 Task: Find connections with filter location Três Pontas with filter topic #Tipswith filter profile language German with filter current company KNR Management Consultants  with filter school Dayananda Sagar Institutions with filter industry Hospitals with filter service category Team Building with filter keywords title Sales Representative
Action: Mouse moved to (564, 96)
Screenshot: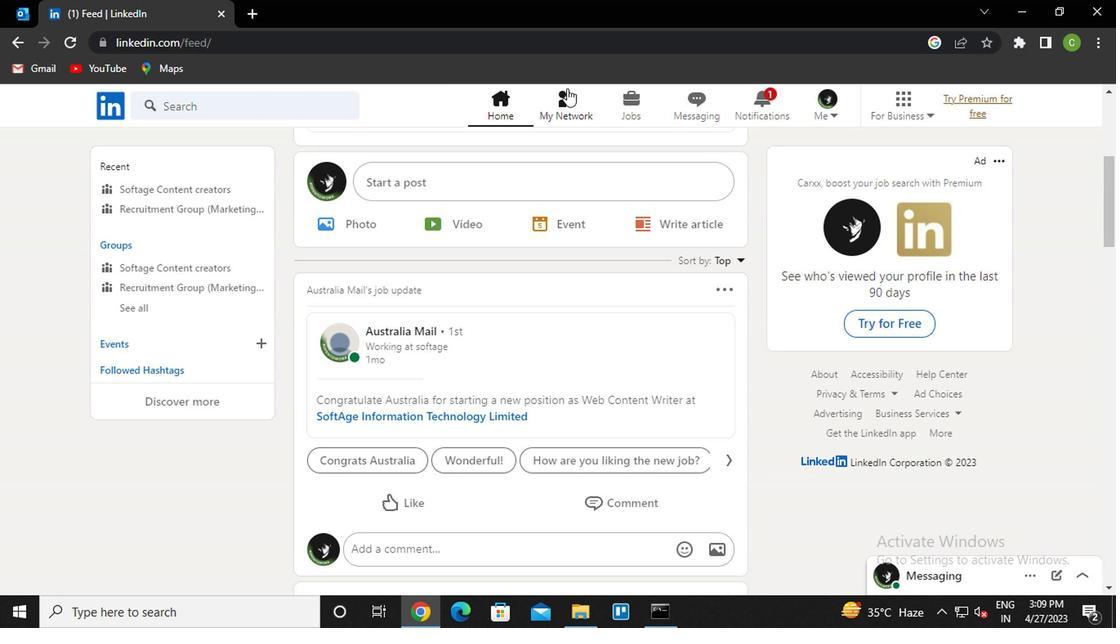 
Action: Mouse pressed left at (564, 96)
Screenshot: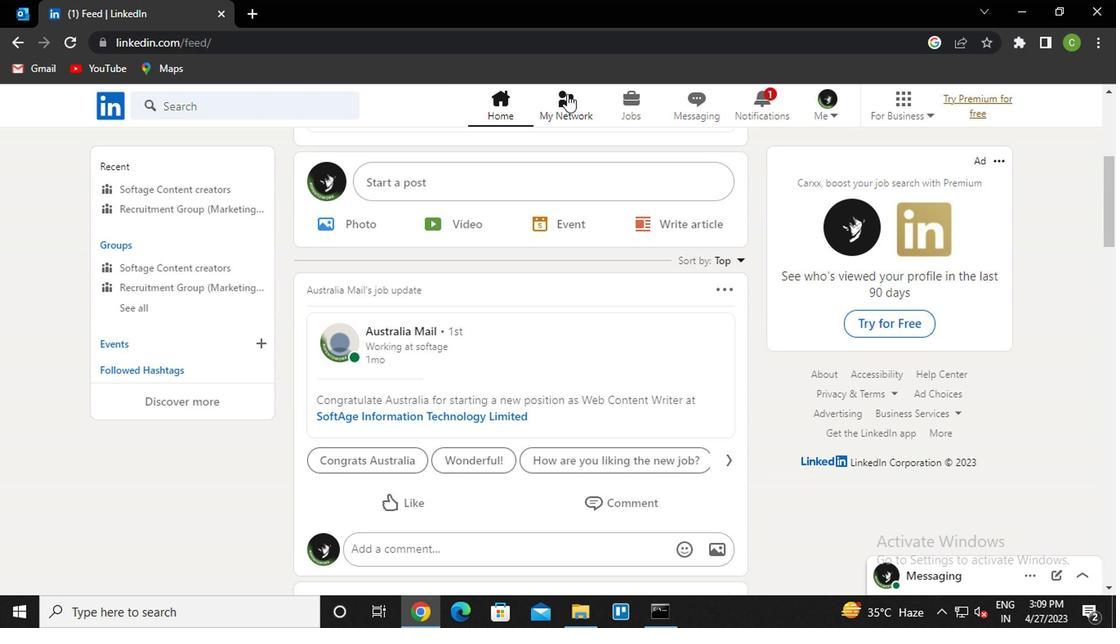 
Action: Mouse moved to (186, 201)
Screenshot: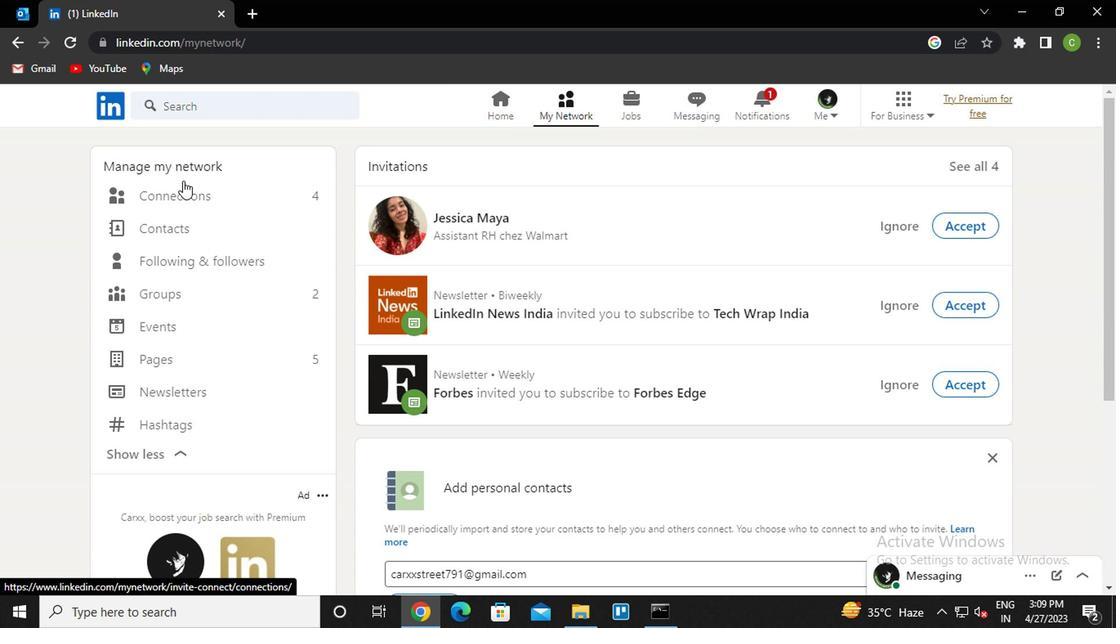 
Action: Mouse pressed left at (186, 201)
Screenshot: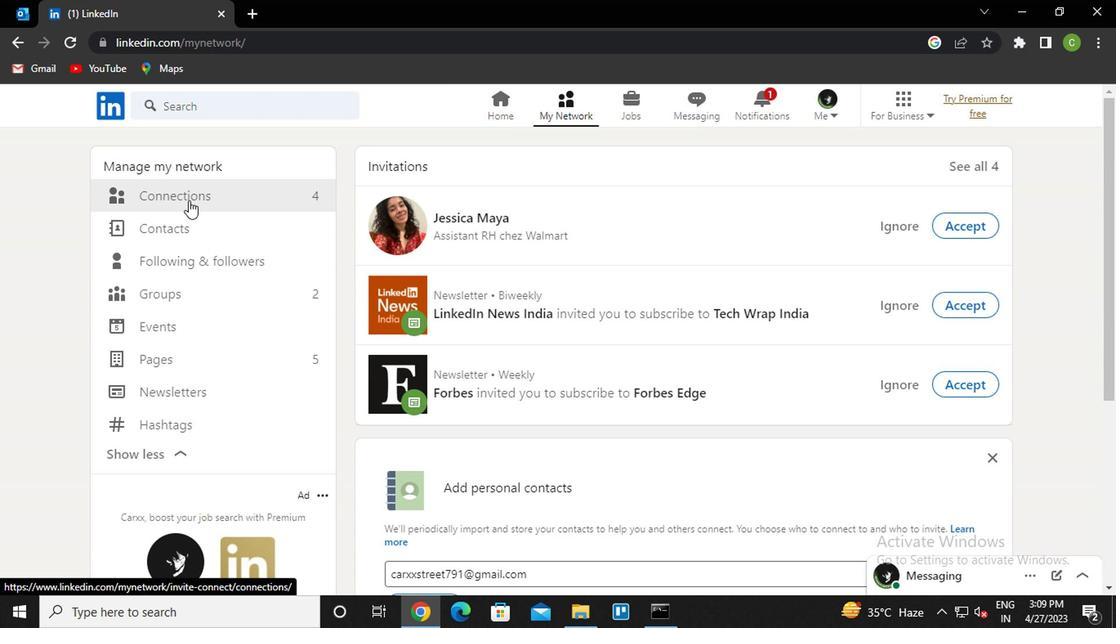 
Action: Mouse moved to (670, 197)
Screenshot: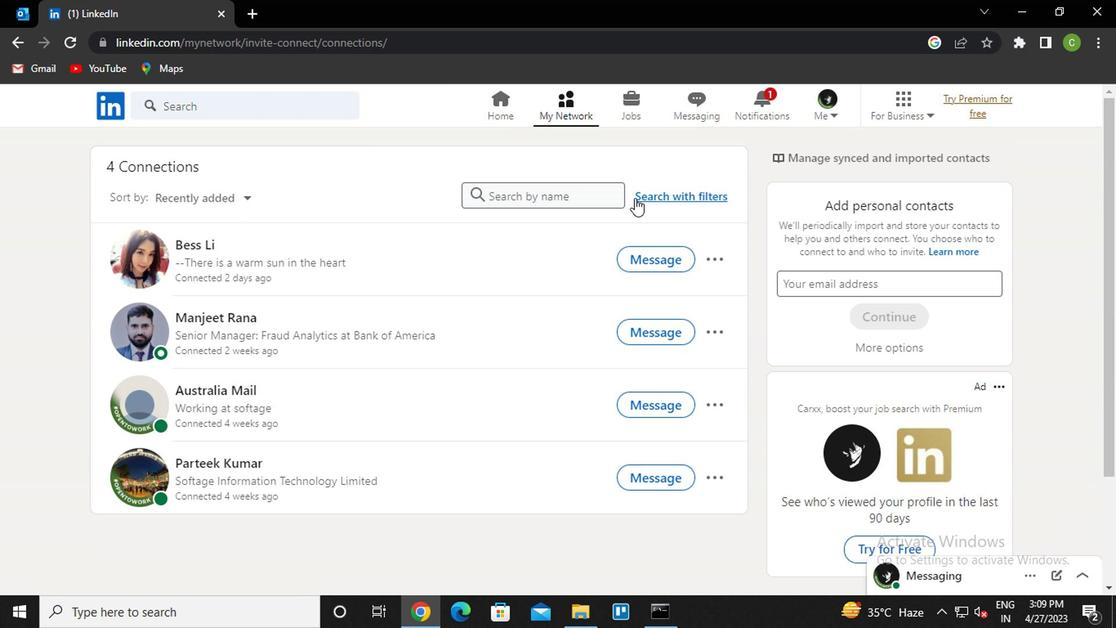 
Action: Mouse pressed left at (670, 197)
Screenshot: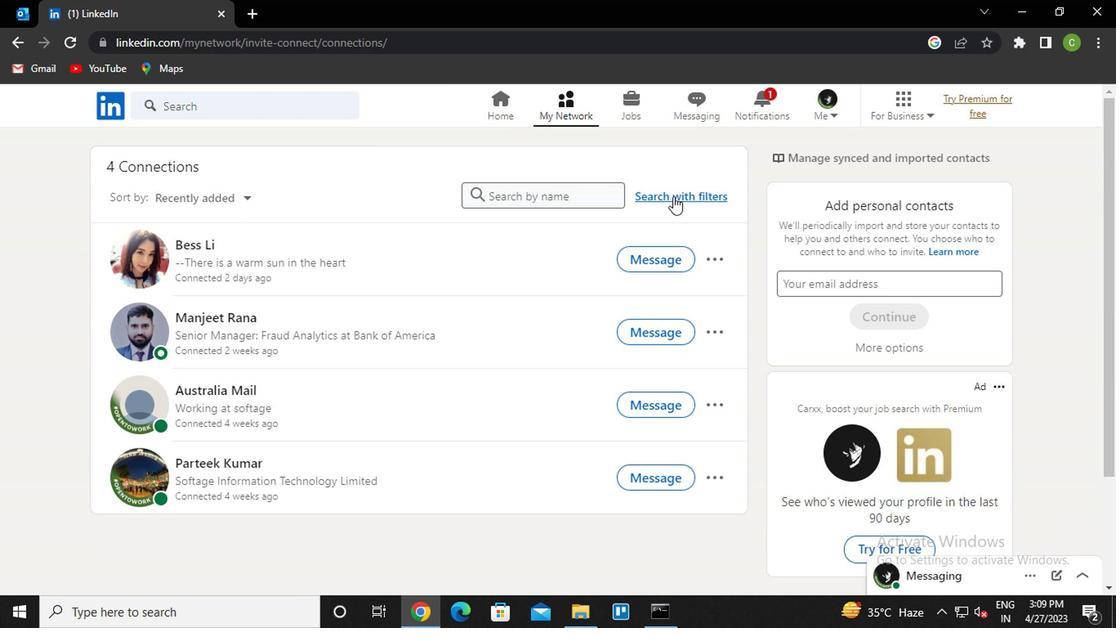 
Action: Mouse moved to (620, 147)
Screenshot: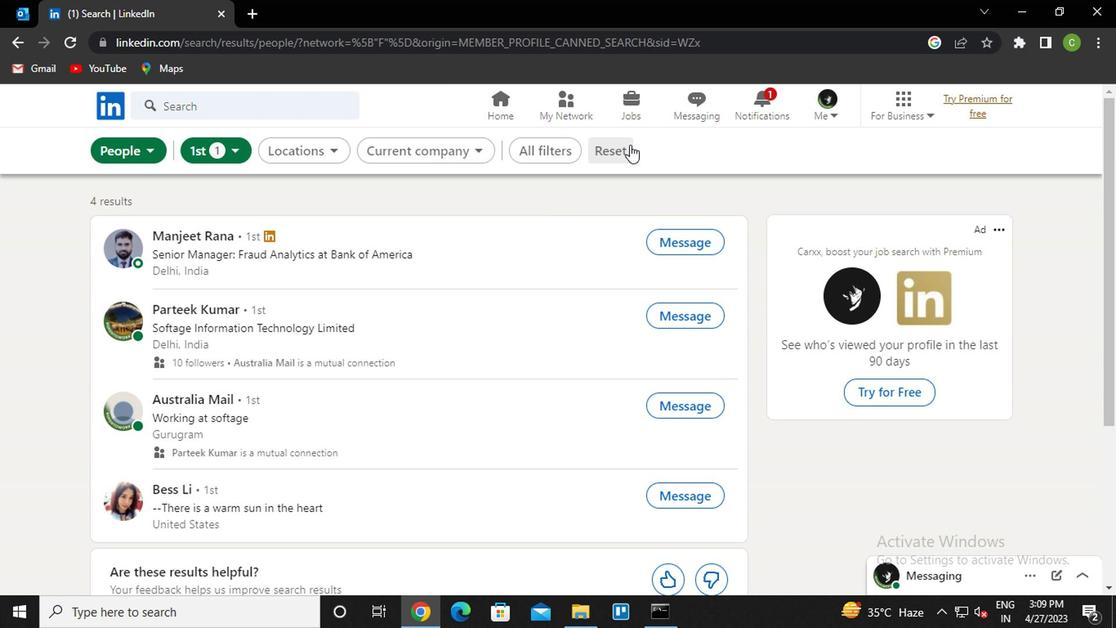 
Action: Mouse pressed left at (620, 147)
Screenshot: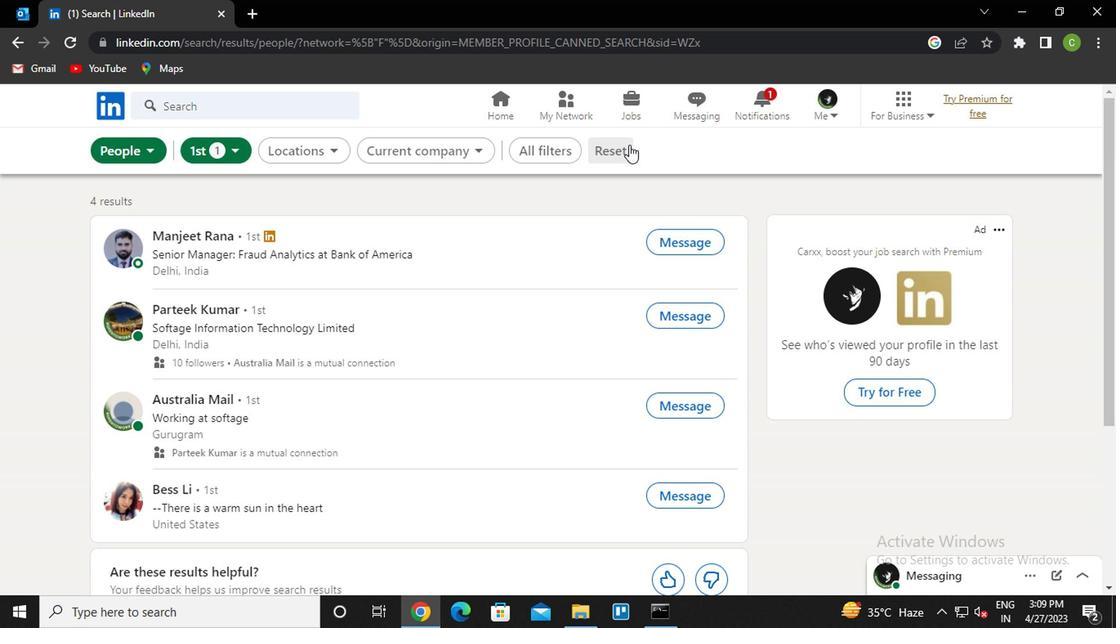 
Action: Mouse moved to (592, 158)
Screenshot: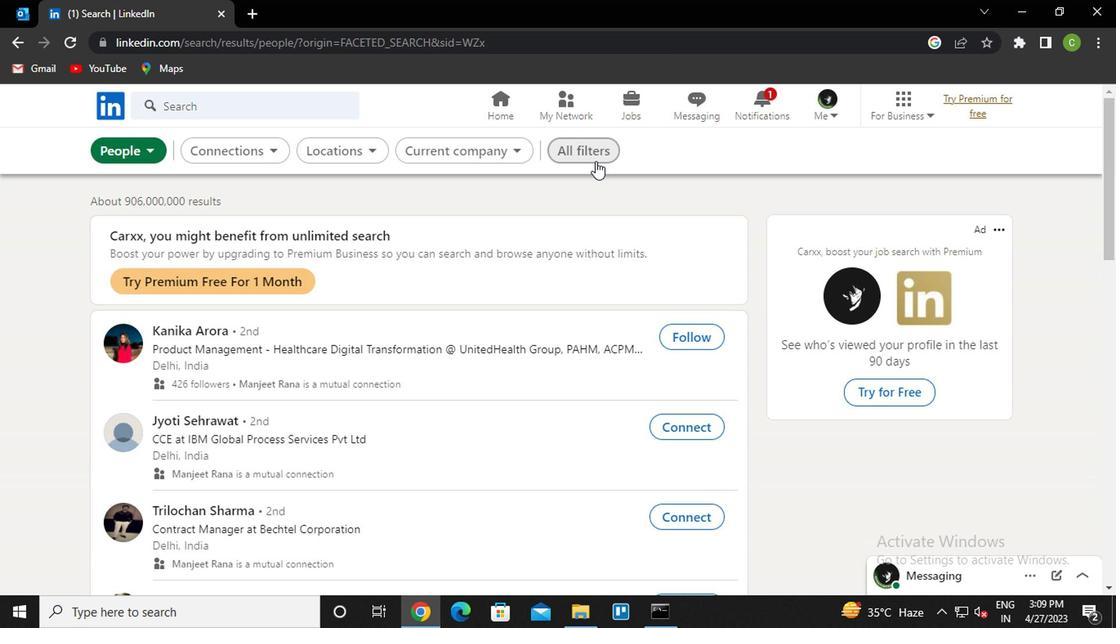 
Action: Mouse pressed left at (592, 158)
Screenshot: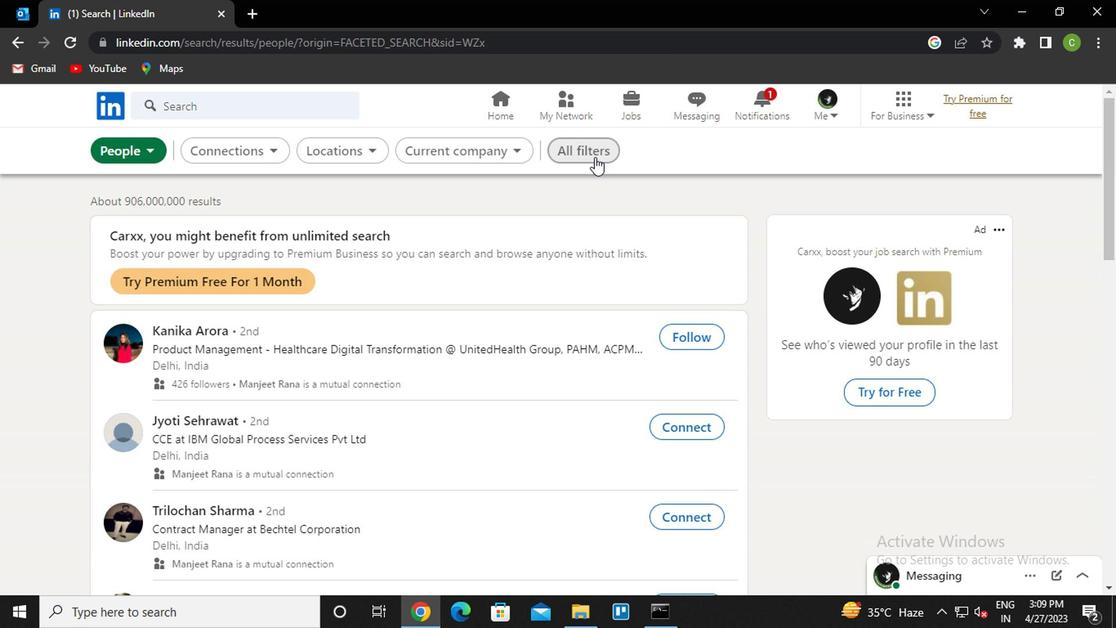 
Action: Mouse moved to (827, 320)
Screenshot: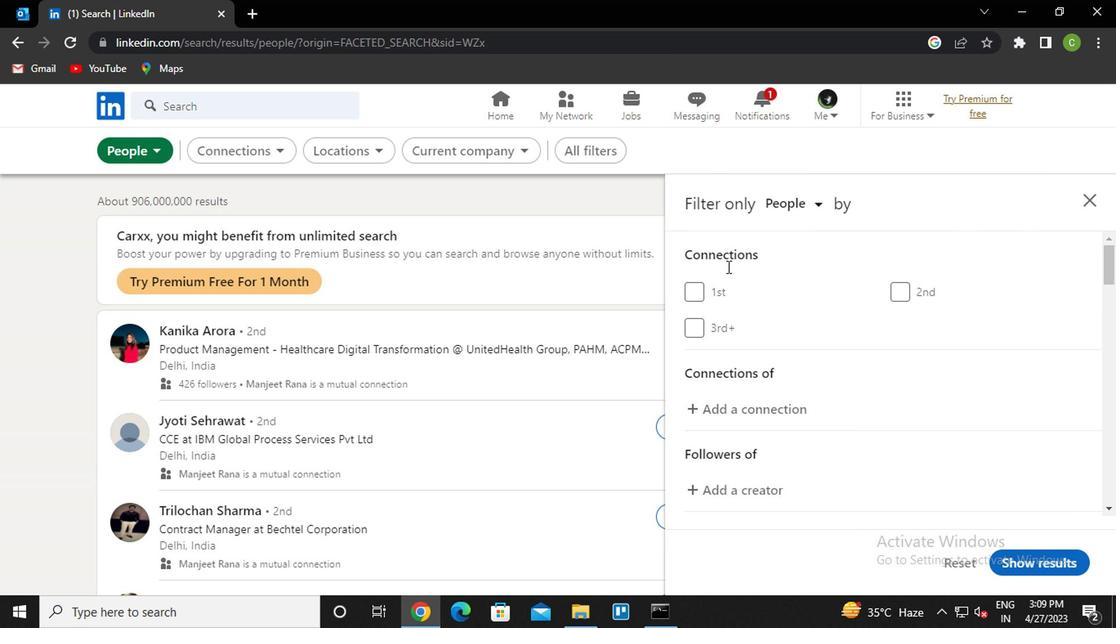 
Action: Mouse scrolled (827, 319) with delta (0, -1)
Screenshot: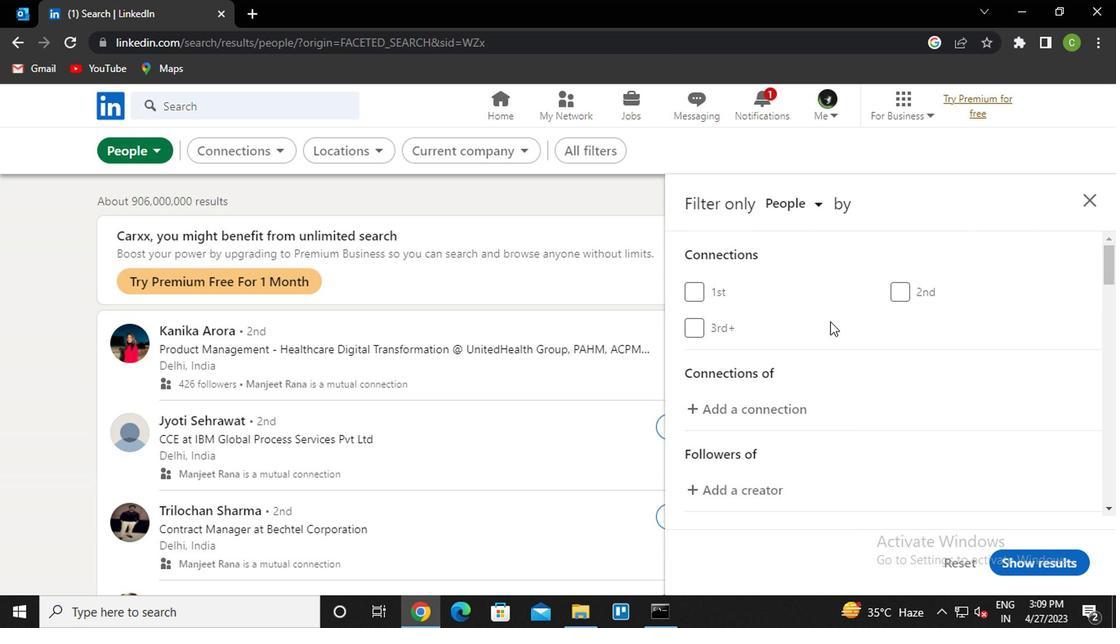 
Action: Mouse scrolled (827, 319) with delta (0, -1)
Screenshot: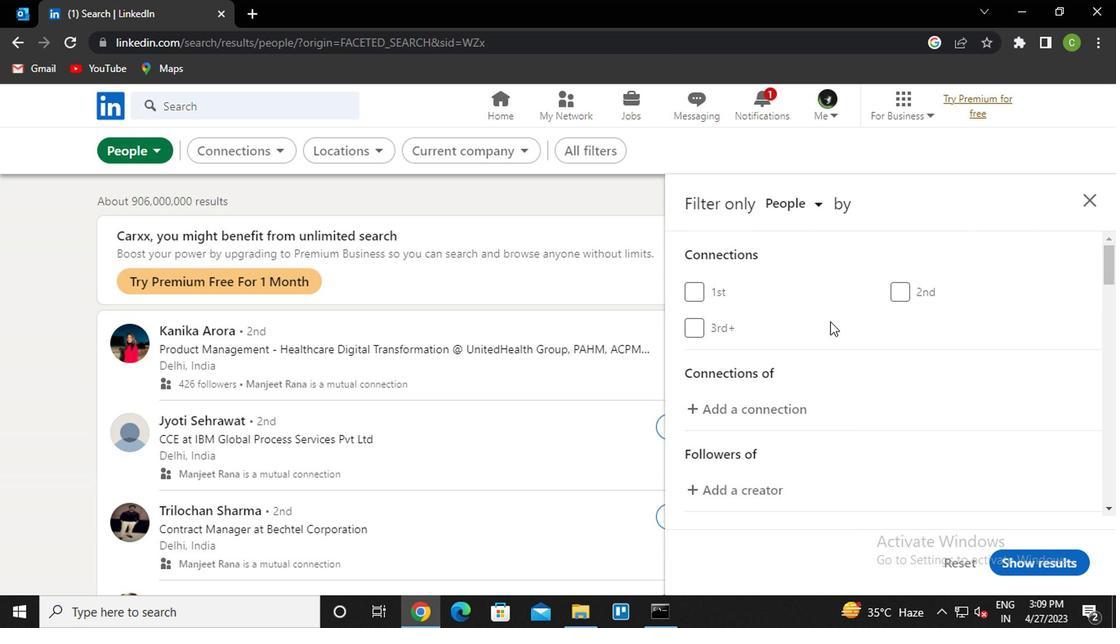 
Action: Mouse scrolled (827, 319) with delta (0, -1)
Screenshot: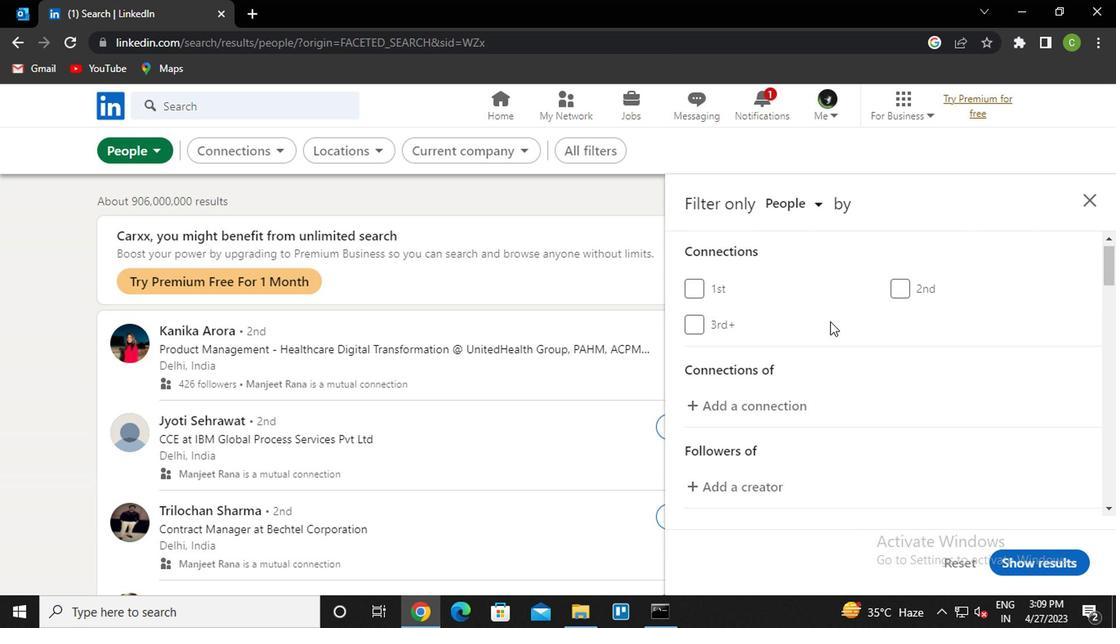 
Action: Mouse moved to (952, 402)
Screenshot: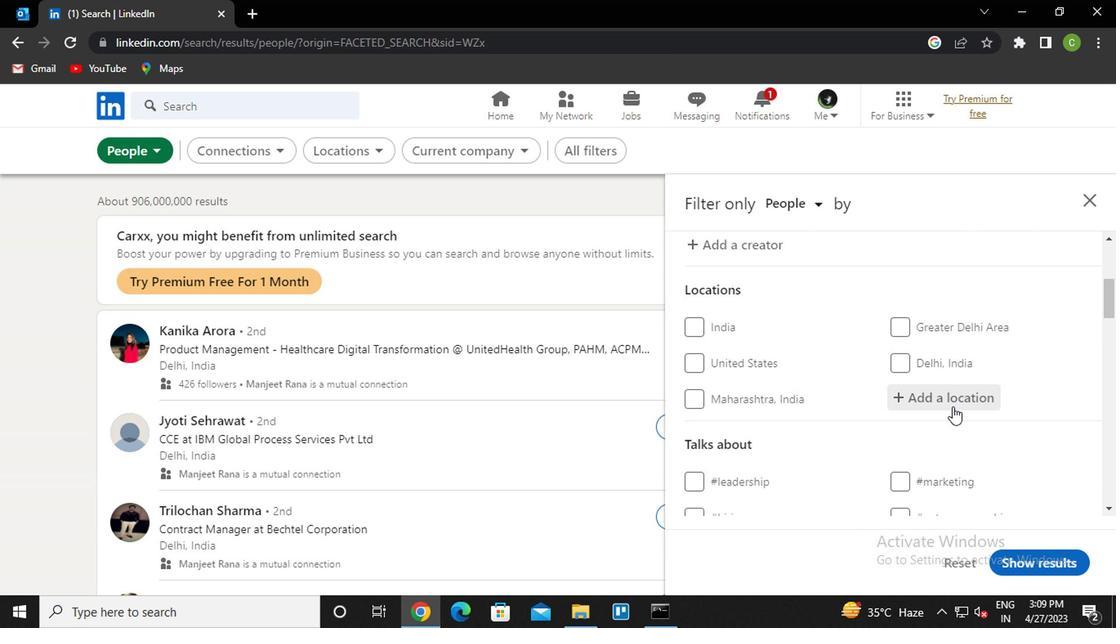 
Action: Mouse pressed left at (952, 402)
Screenshot: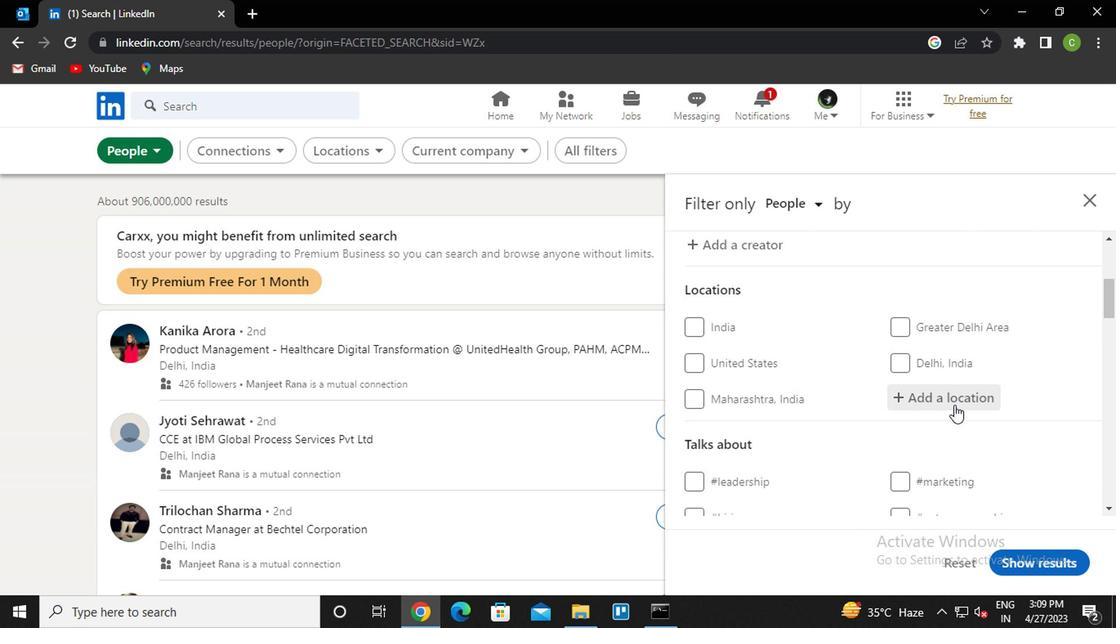
Action: Key pressed <Key.caps_lock>t<Key.caps_lock>res<Key.space><Key.caps_lock>p<Key.caps_lock>on<Key.down><Key.enter>
Screenshot: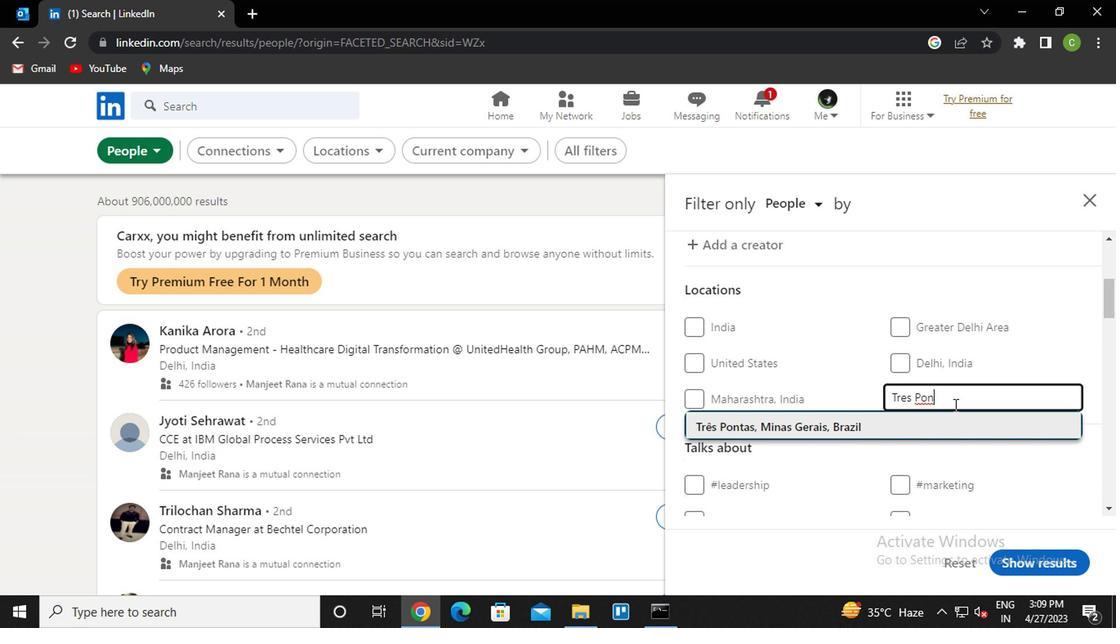 
Action: Mouse moved to (981, 383)
Screenshot: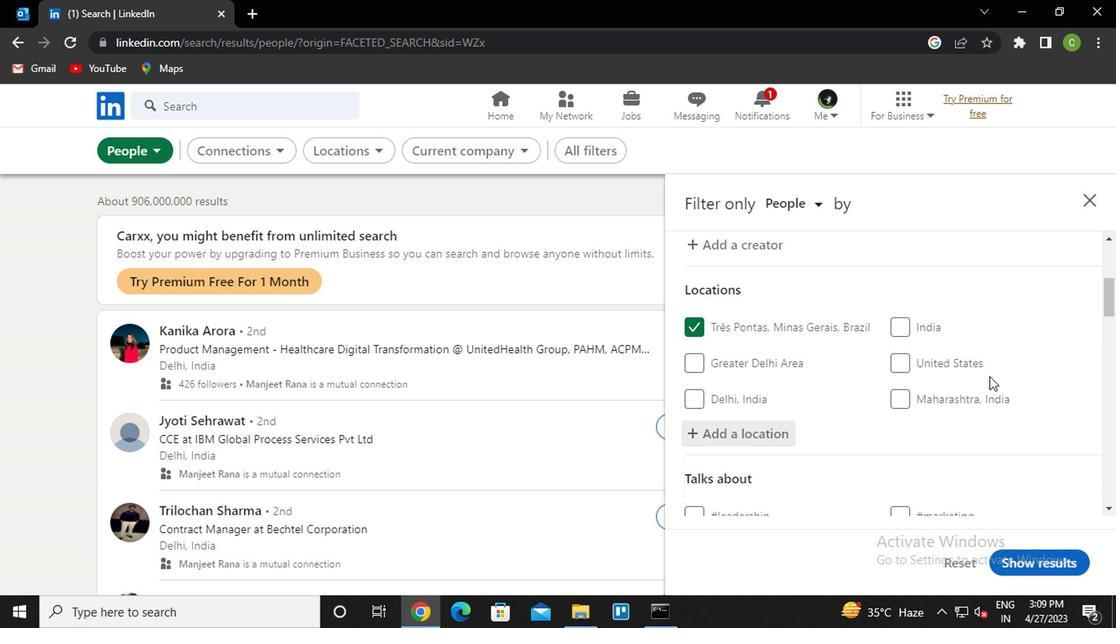 
Action: Mouse scrolled (981, 383) with delta (0, 0)
Screenshot: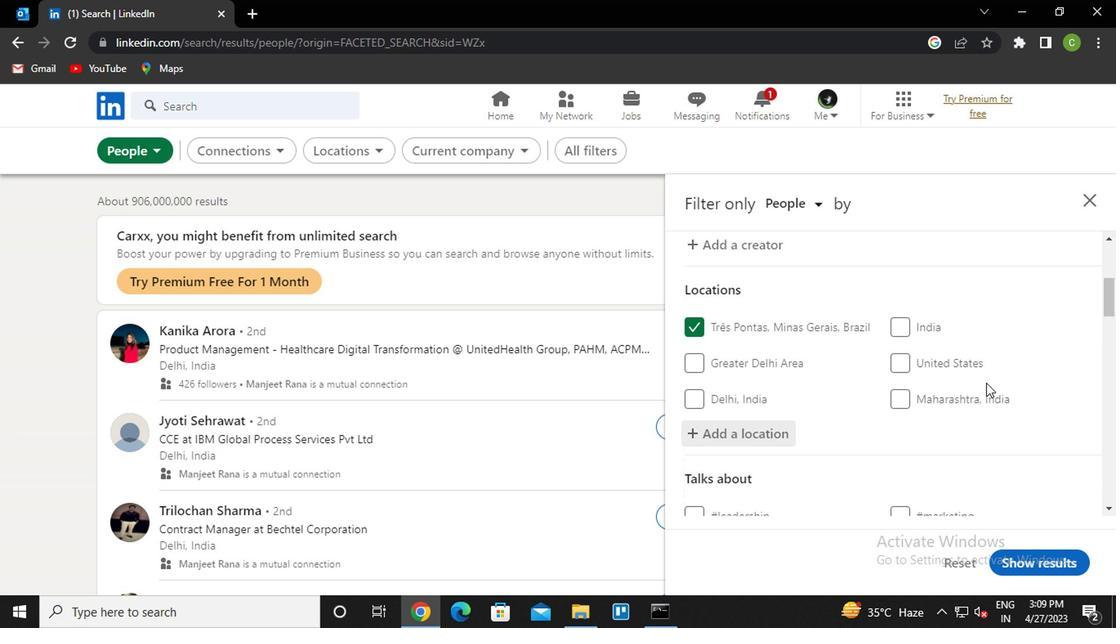 
Action: Mouse moved to (975, 389)
Screenshot: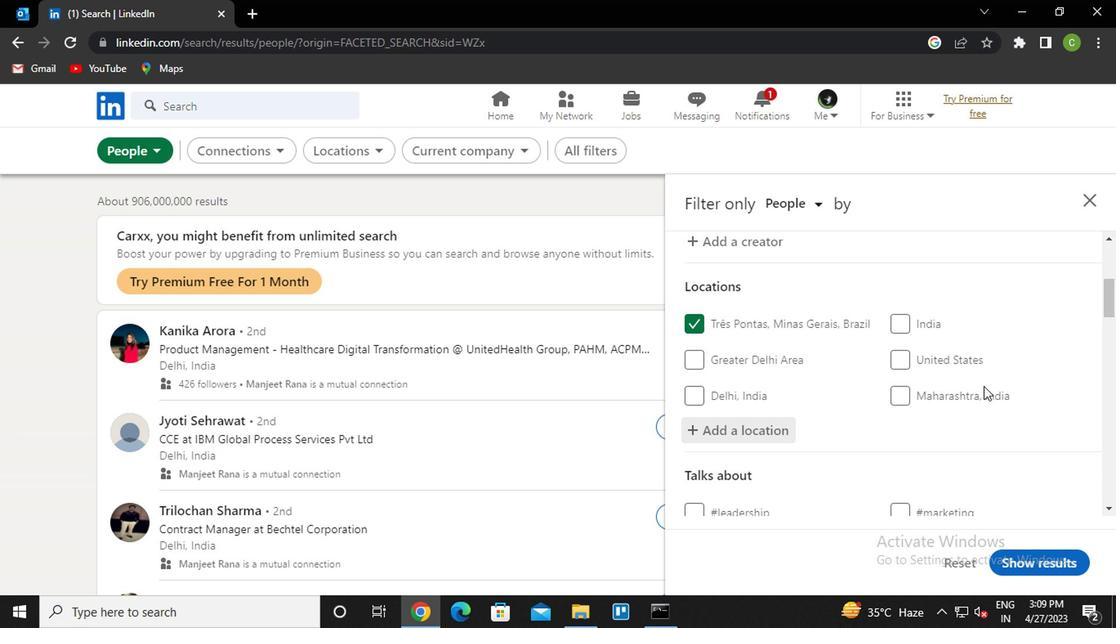 
Action: Mouse scrolled (975, 388) with delta (0, -1)
Screenshot: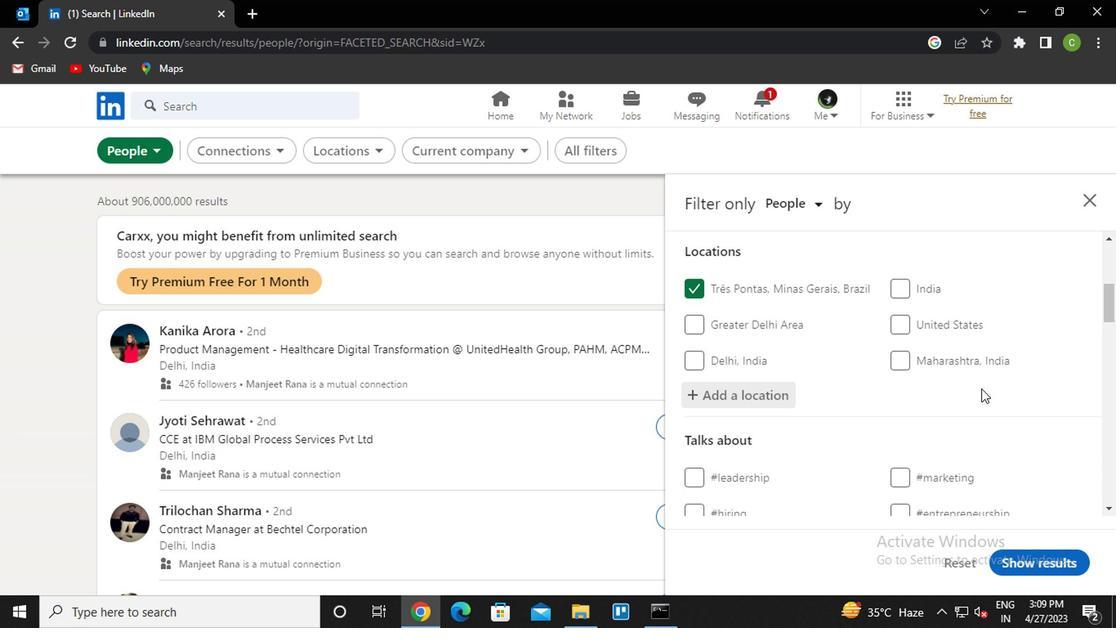 
Action: Mouse scrolled (975, 388) with delta (0, -1)
Screenshot: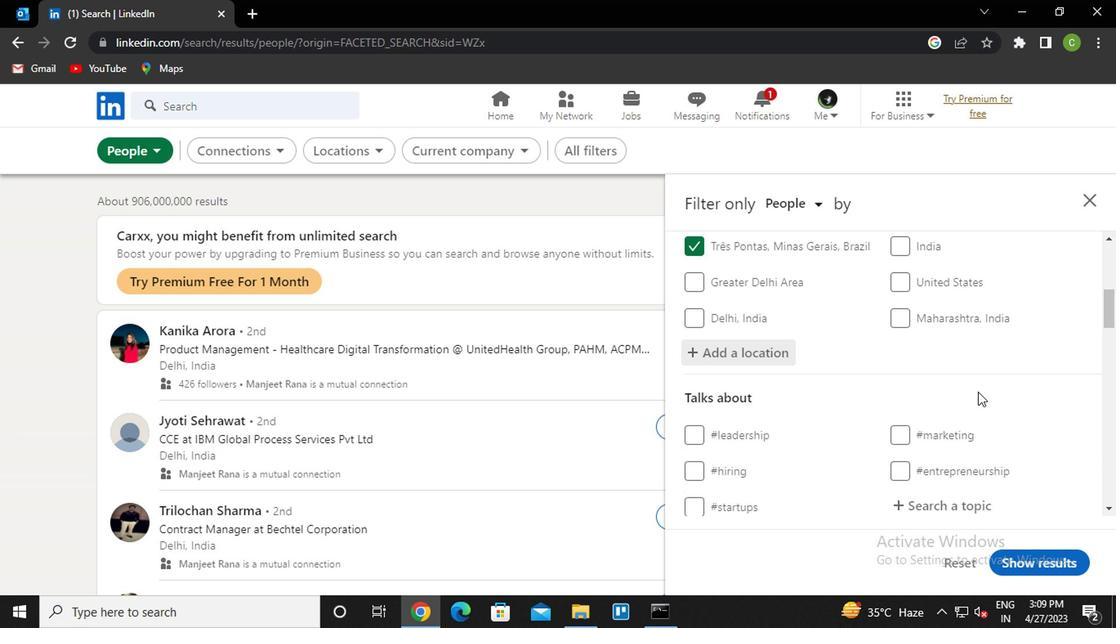 
Action: Mouse moved to (966, 343)
Screenshot: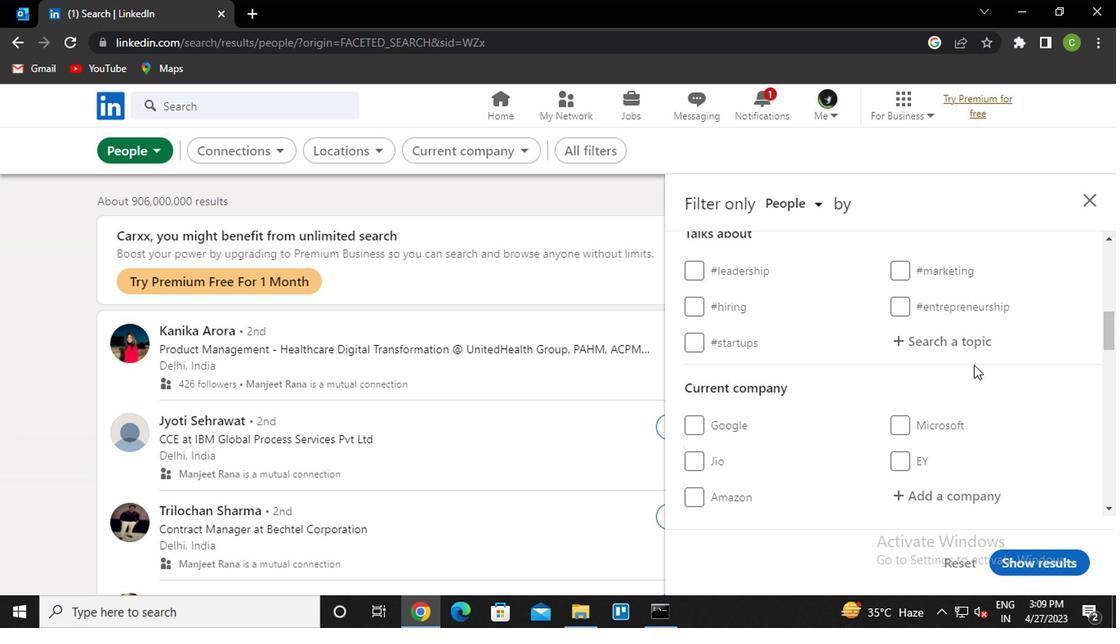 
Action: Mouse pressed left at (966, 343)
Screenshot: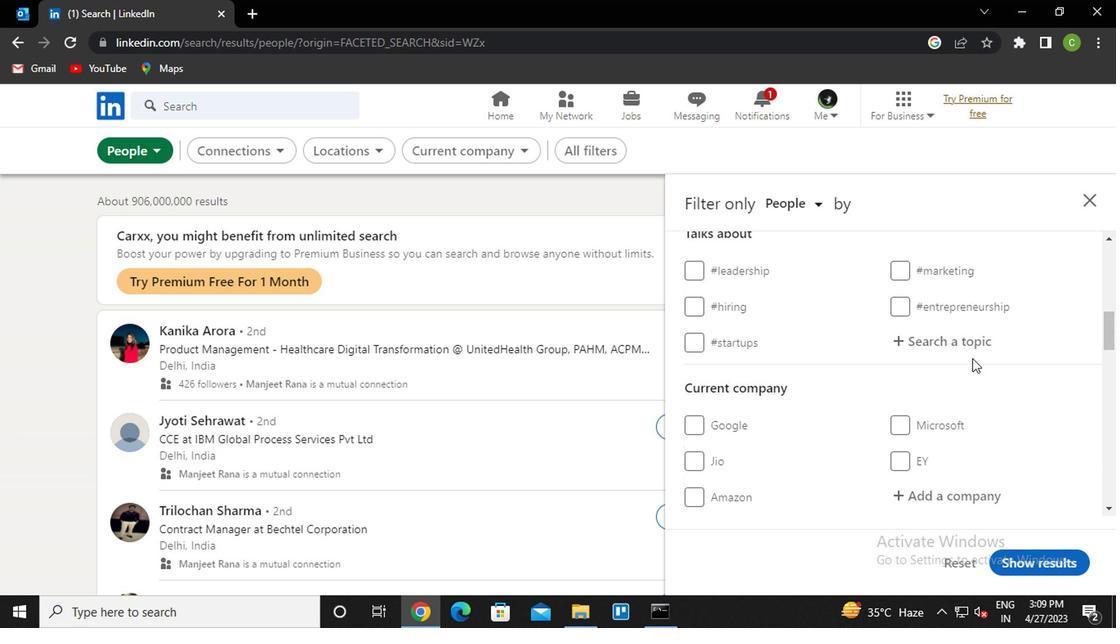 
Action: Key pressed <Key.caps_lock>t<Key.caps_lock>ips<Key.down><Key.enter>
Screenshot: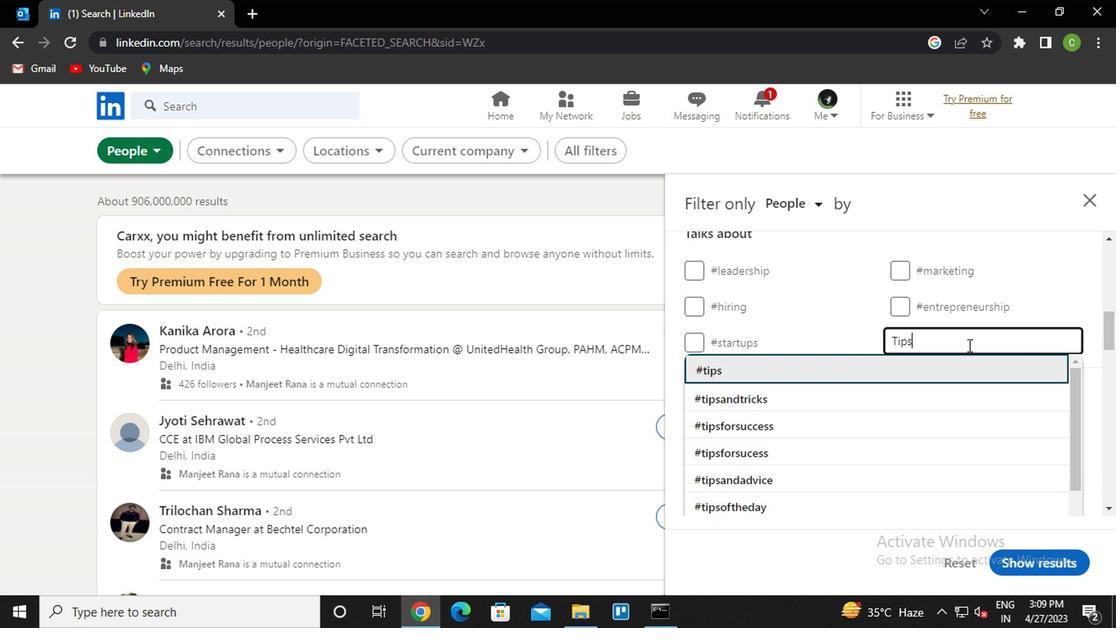 
Action: Mouse scrolled (966, 342) with delta (0, -1)
Screenshot: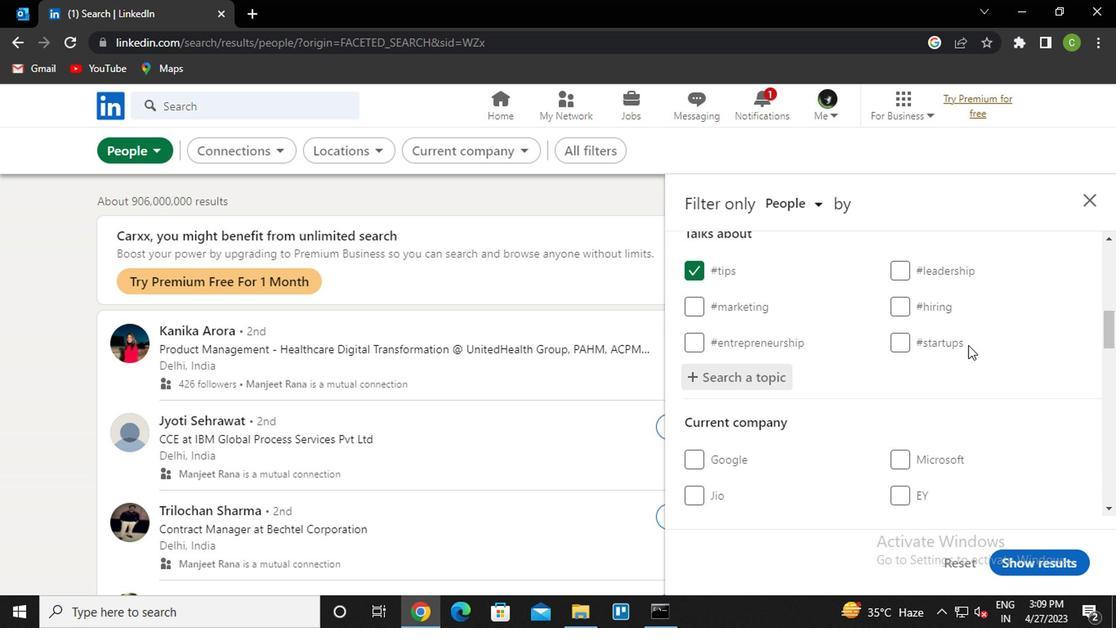 
Action: Mouse scrolled (966, 342) with delta (0, -1)
Screenshot: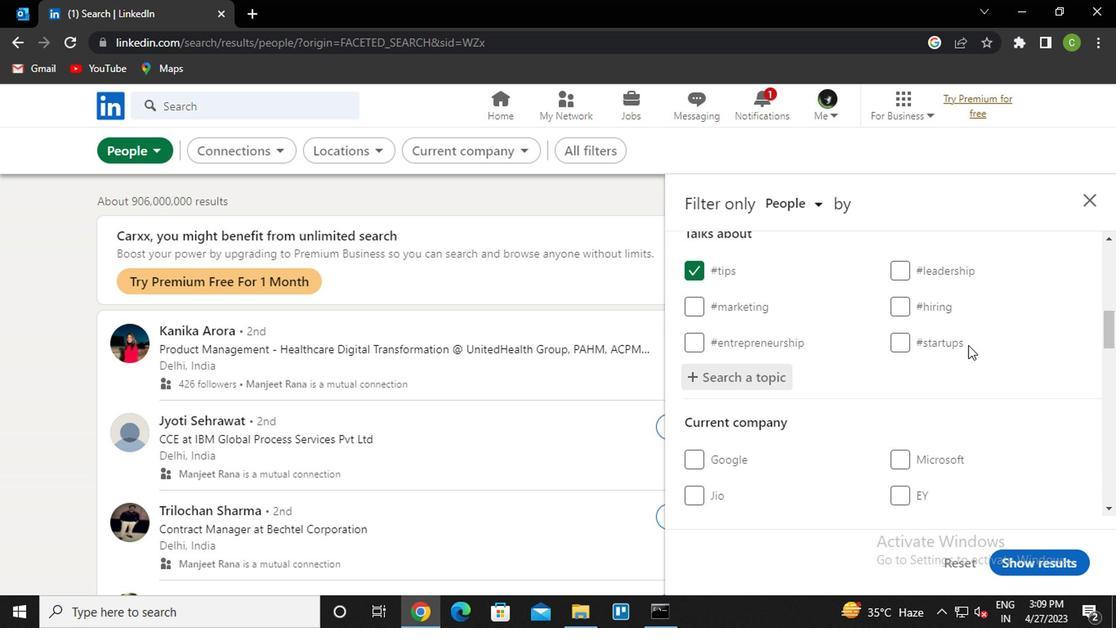 
Action: Mouse moved to (960, 345)
Screenshot: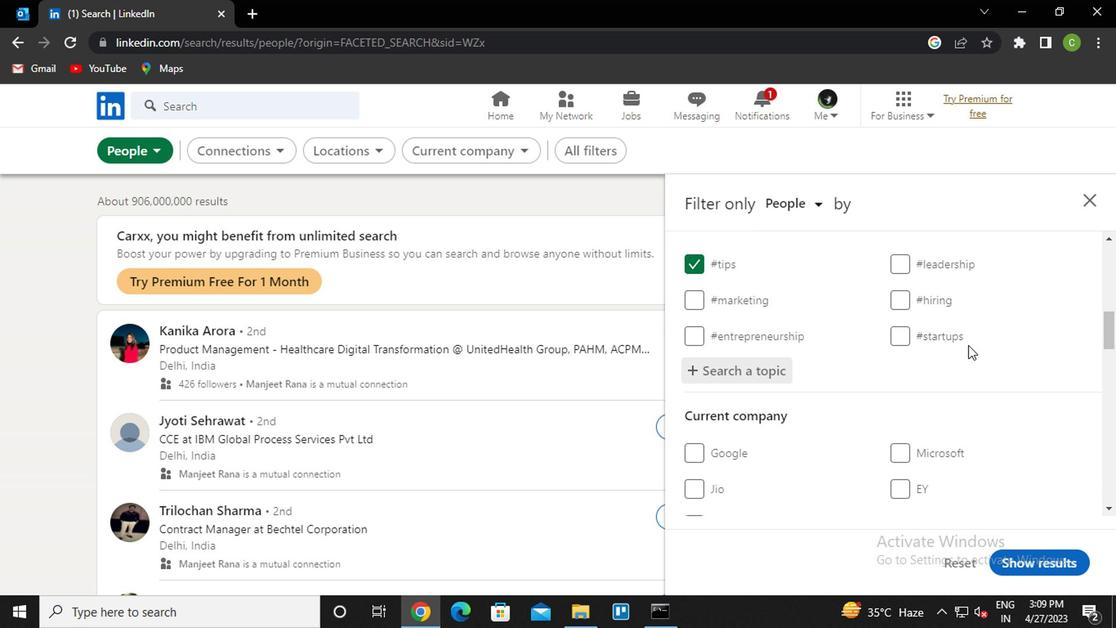 
Action: Mouse scrolled (960, 344) with delta (0, -1)
Screenshot: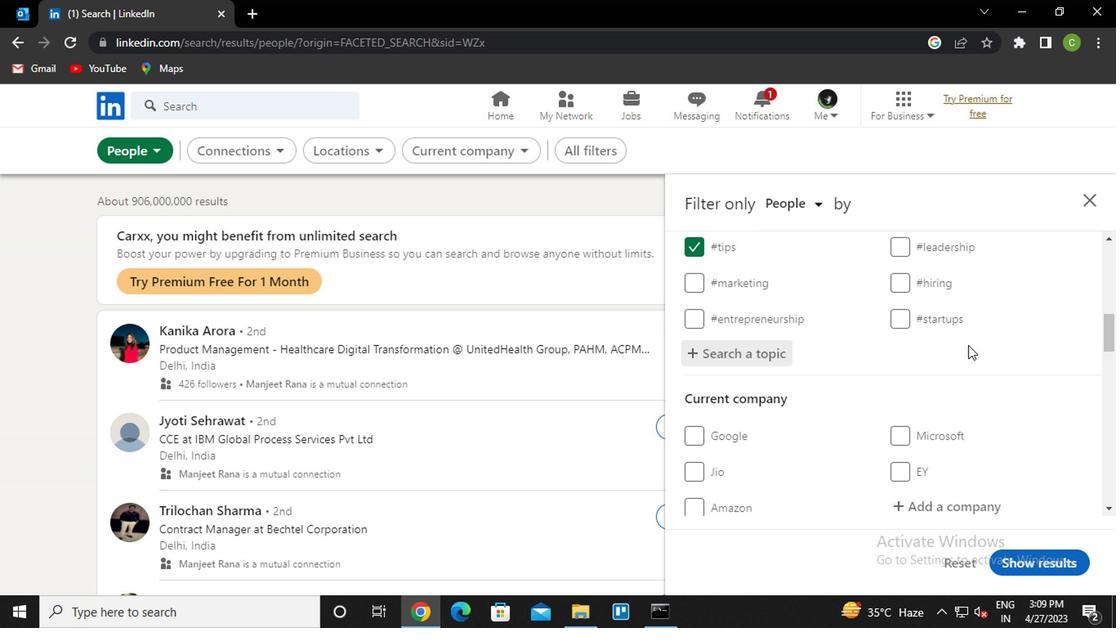 
Action: Mouse scrolled (960, 344) with delta (0, -1)
Screenshot: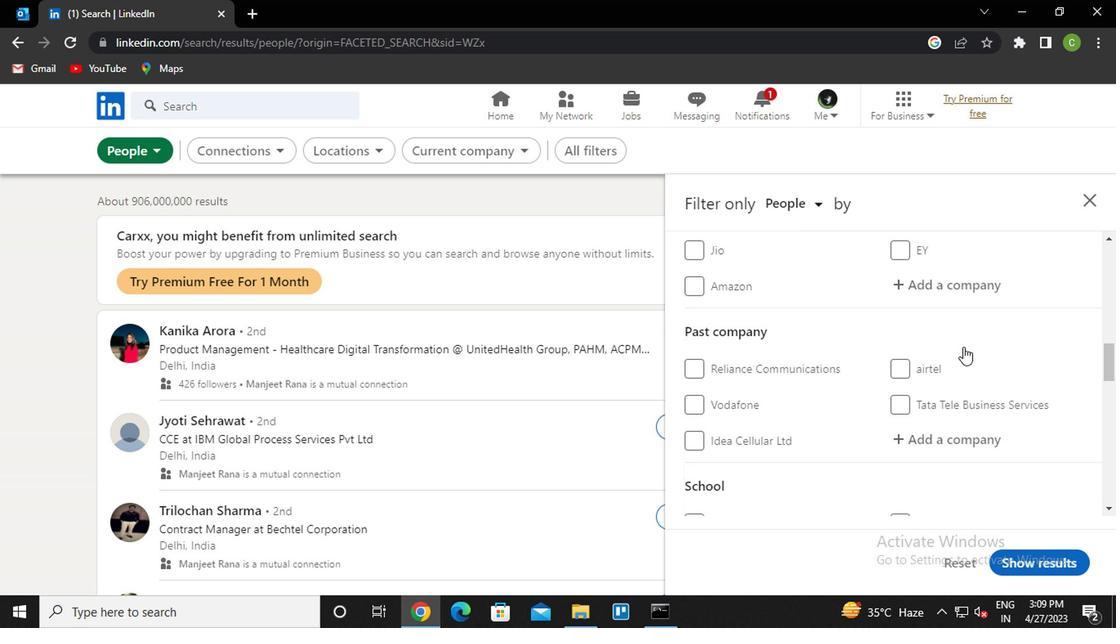 
Action: Mouse scrolled (960, 344) with delta (0, -1)
Screenshot: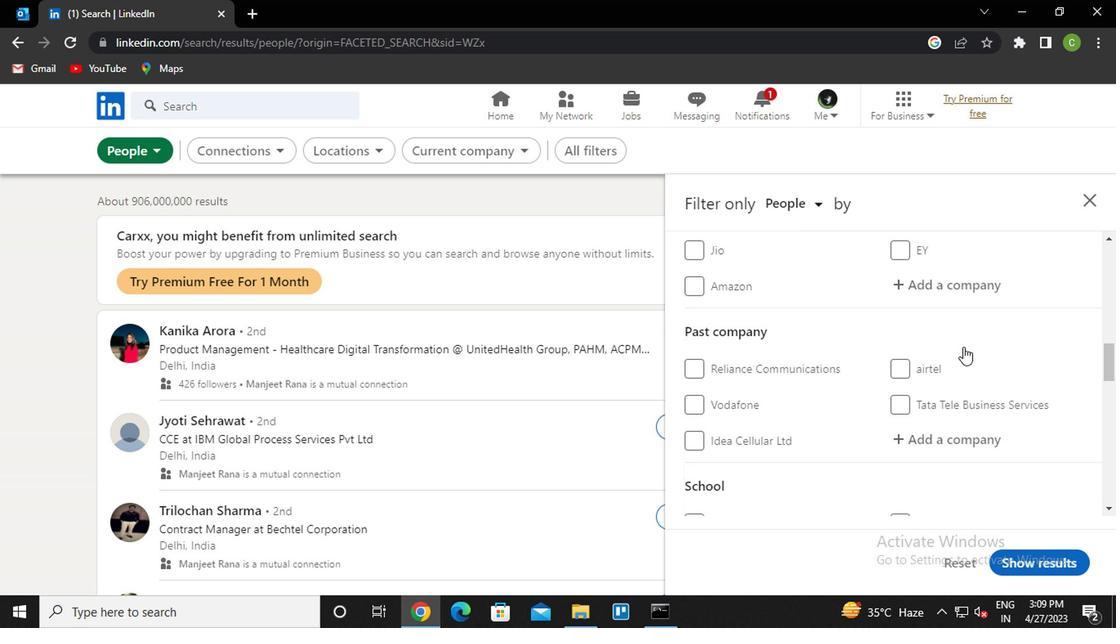 
Action: Mouse scrolled (960, 344) with delta (0, -1)
Screenshot: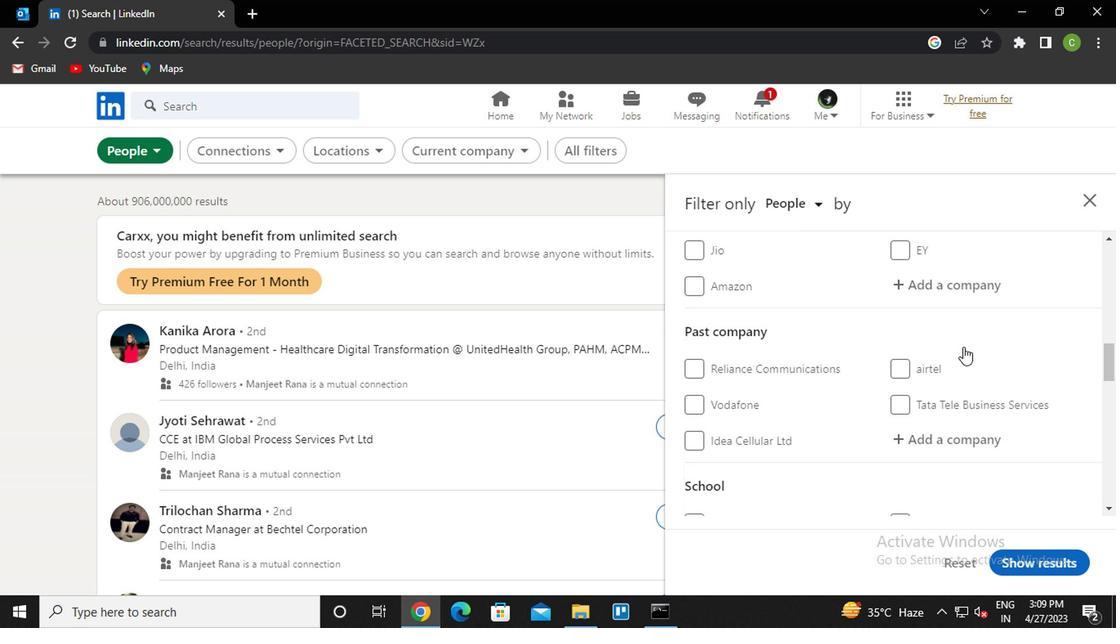 
Action: Mouse scrolled (960, 344) with delta (0, -1)
Screenshot: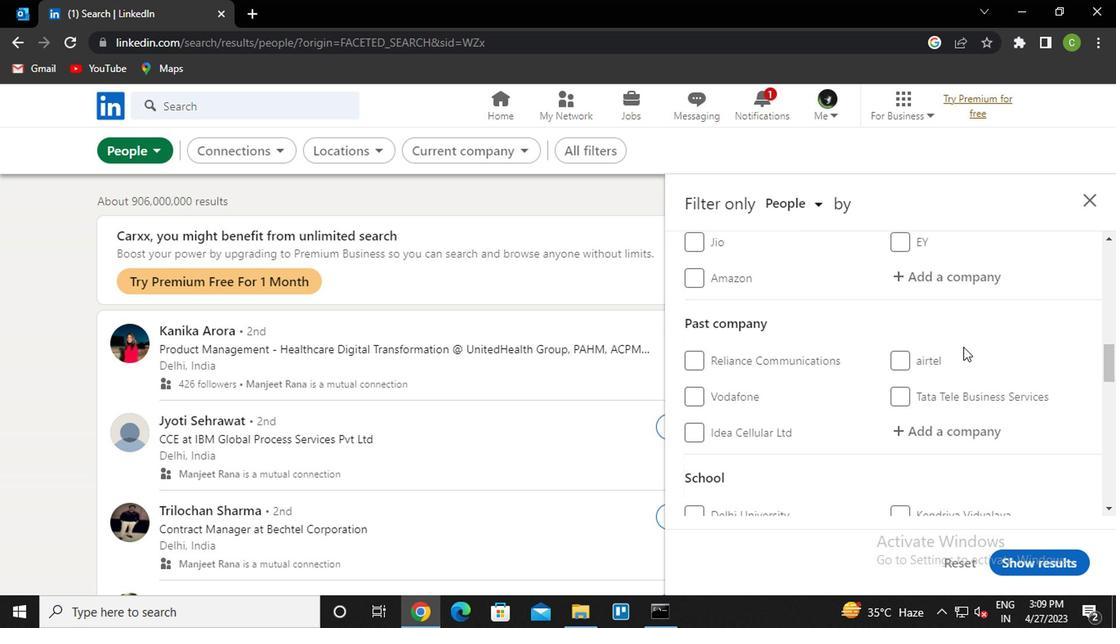 
Action: Mouse scrolled (960, 344) with delta (0, -1)
Screenshot: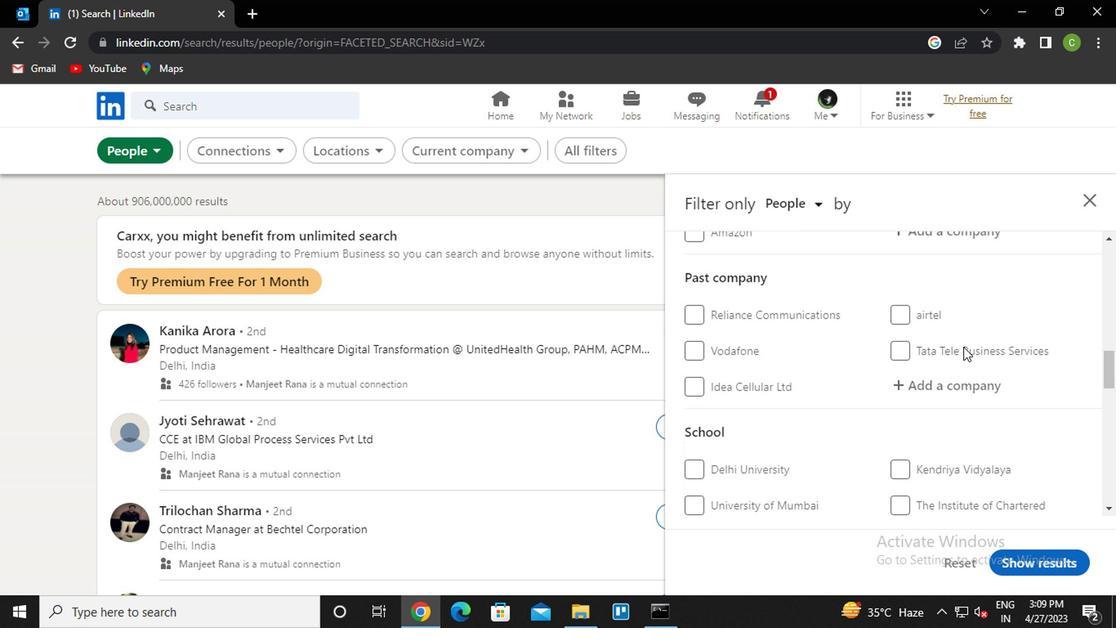 
Action: Mouse moved to (960, 346)
Screenshot: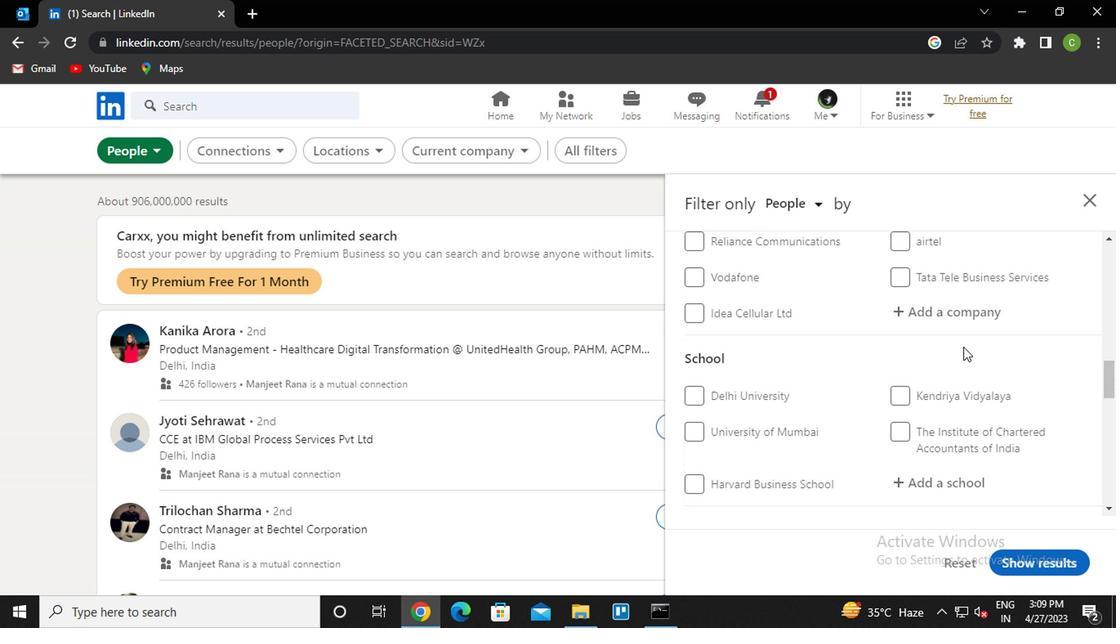 
Action: Mouse scrolled (960, 345) with delta (0, 0)
Screenshot: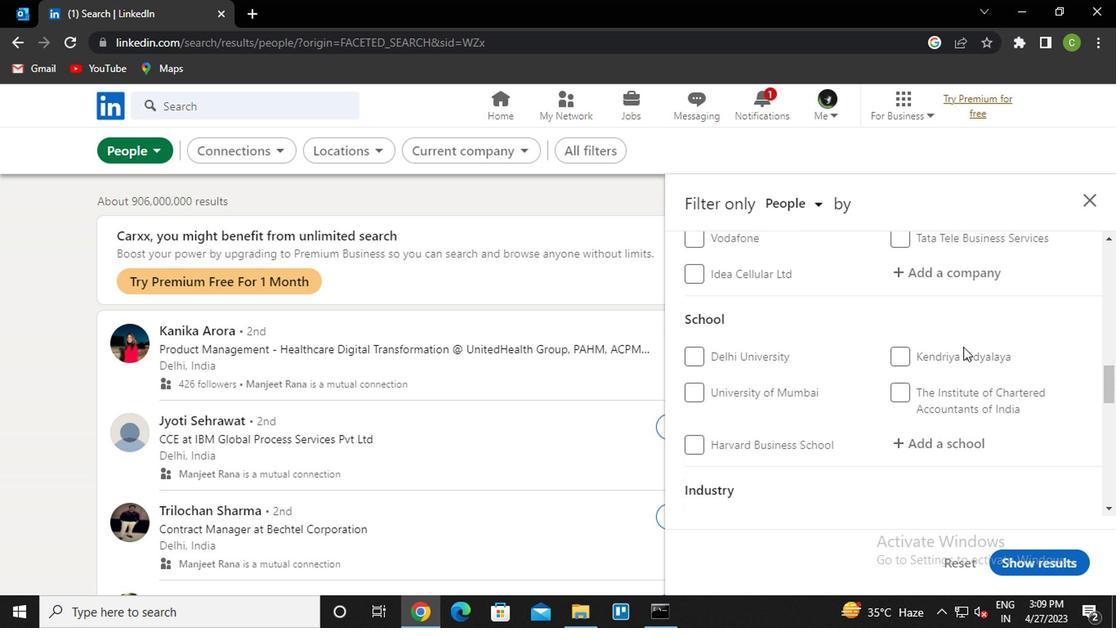 
Action: Mouse moved to (702, 442)
Screenshot: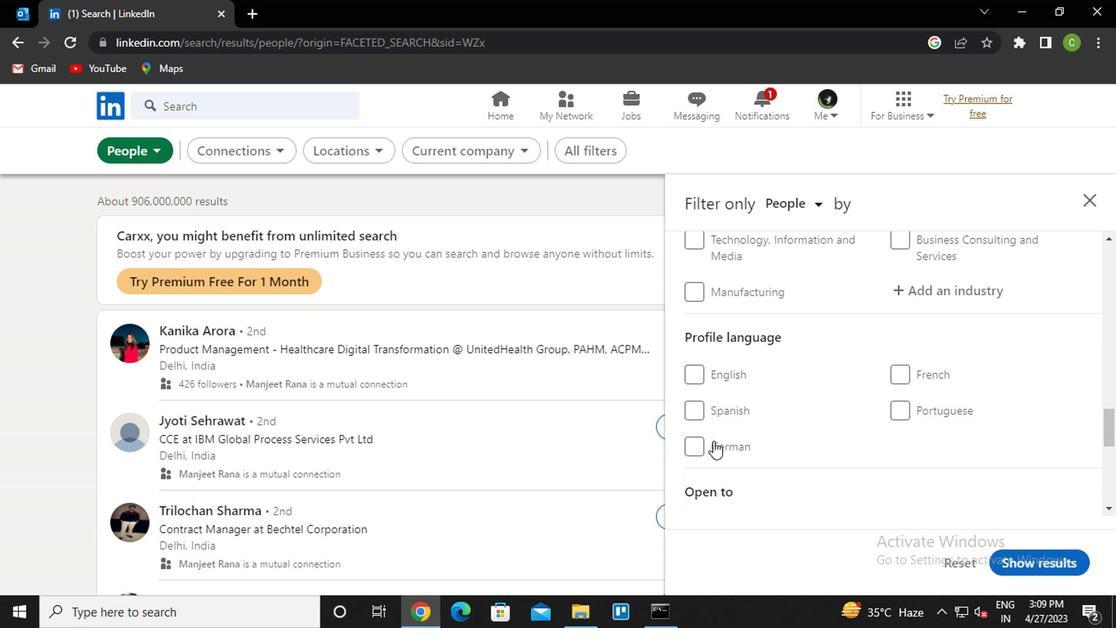 
Action: Mouse pressed left at (702, 442)
Screenshot: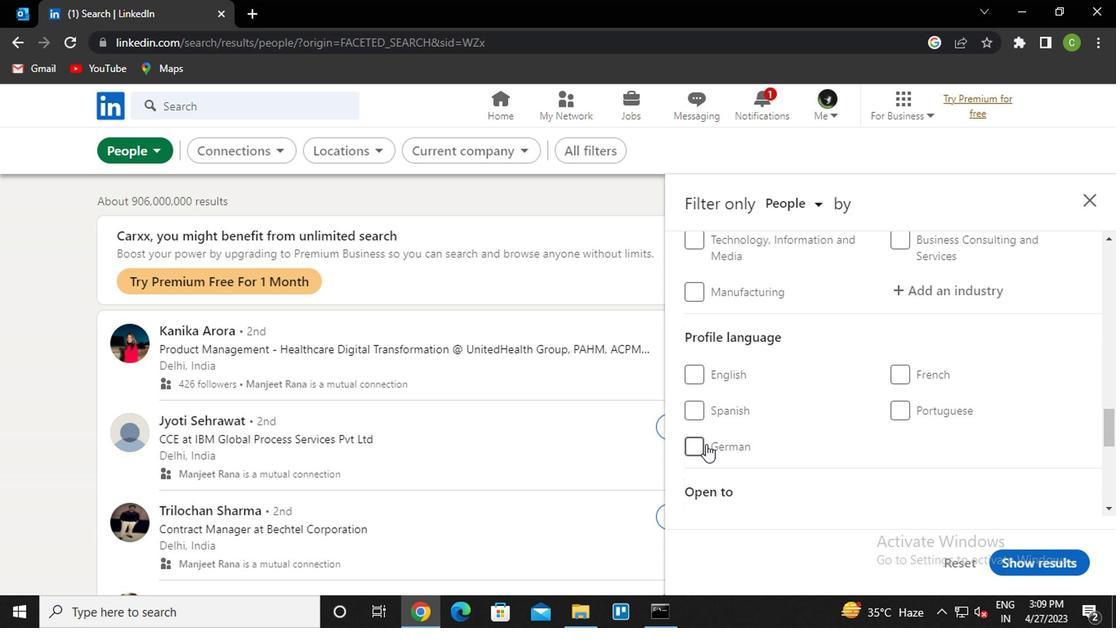 
Action: Mouse moved to (788, 411)
Screenshot: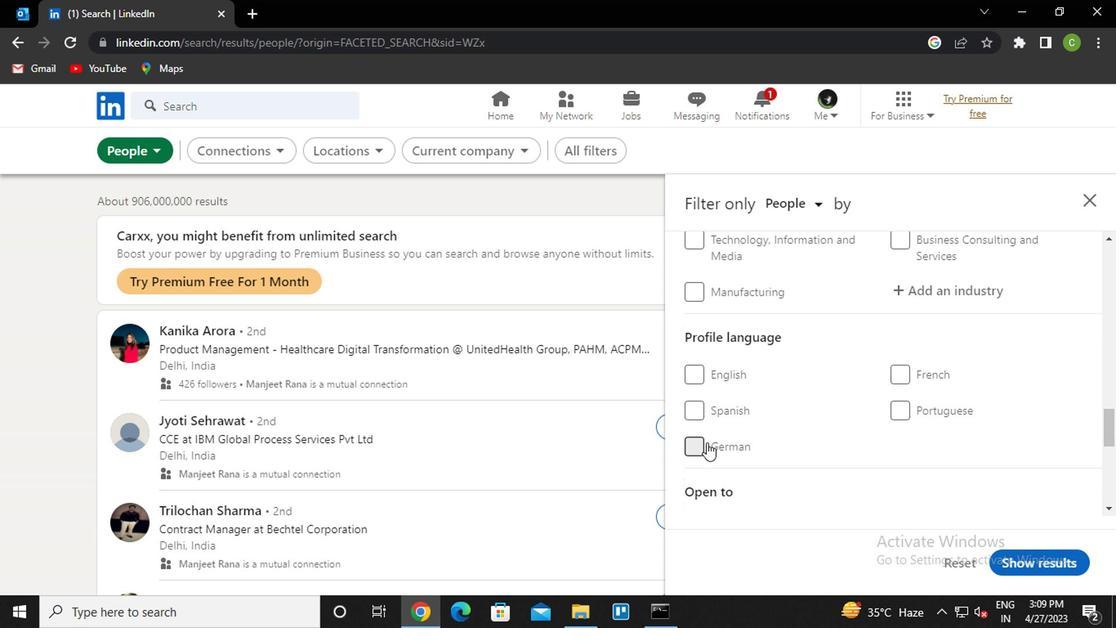 
Action: Mouse scrolled (788, 411) with delta (0, 0)
Screenshot: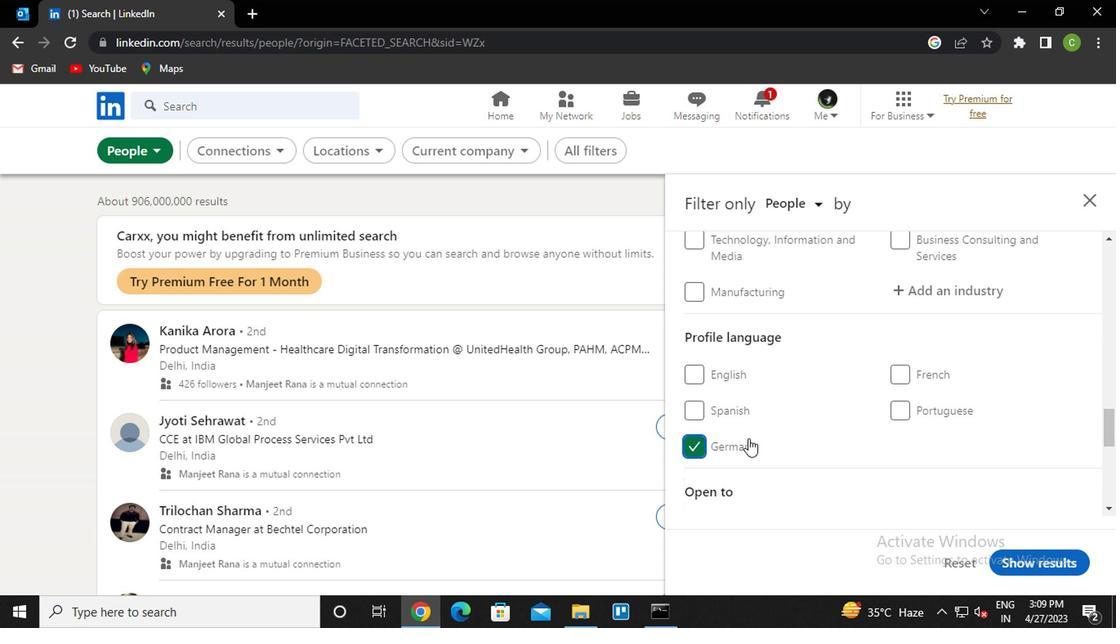 
Action: Mouse scrolled (788, 411) with delta (0, 0)
Screenshot: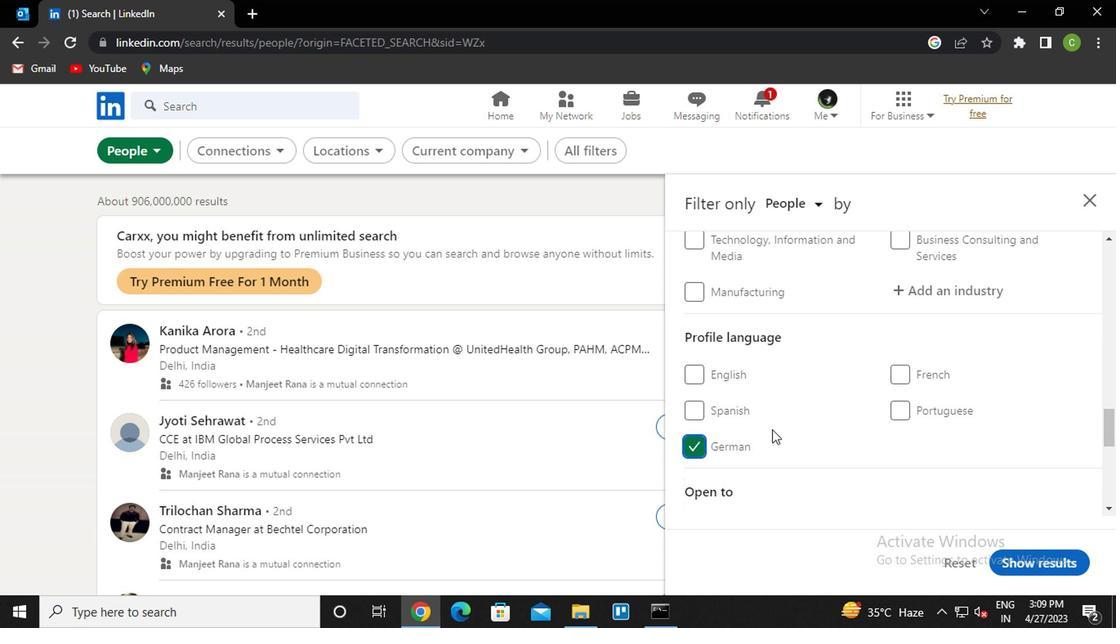 
Action: Mouse scrolled (788, 411) with delta (0, 0)
Screenshot: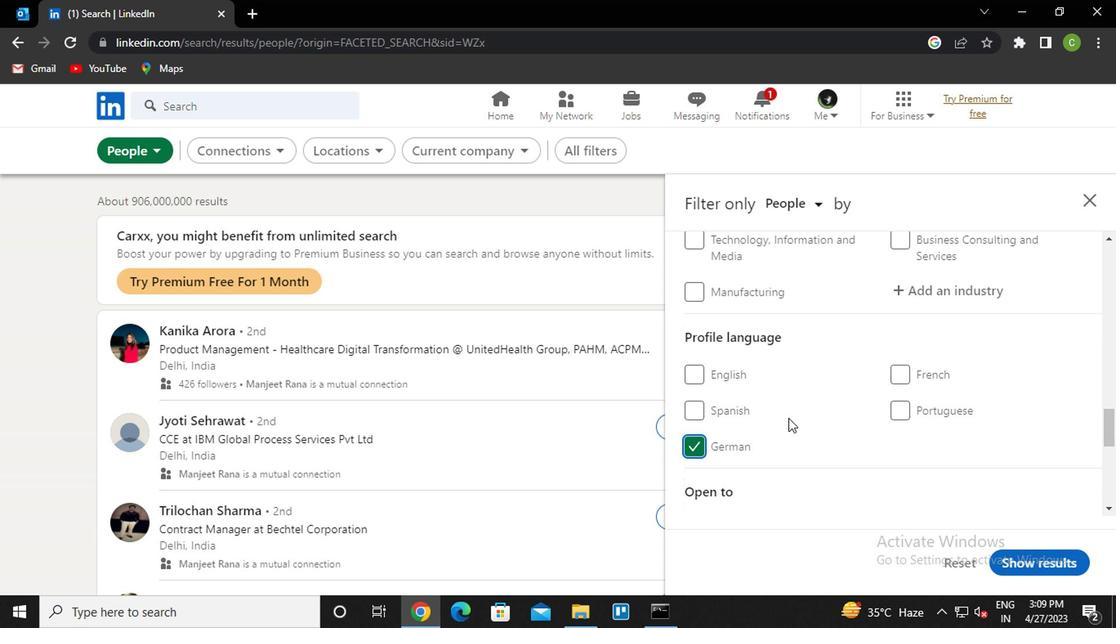 
Action: Mouse scrolled (788, 411) with delta (0, 0)
Screenshot: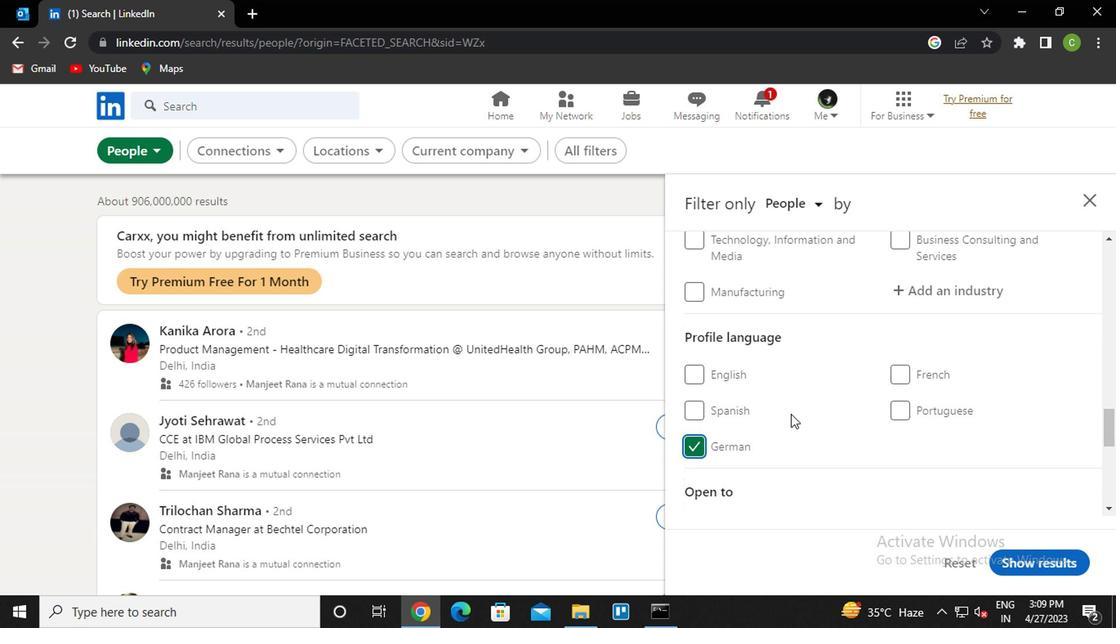 
Action: Mouse scrolled (788, 411) with delta (0, 0)
Screenshot: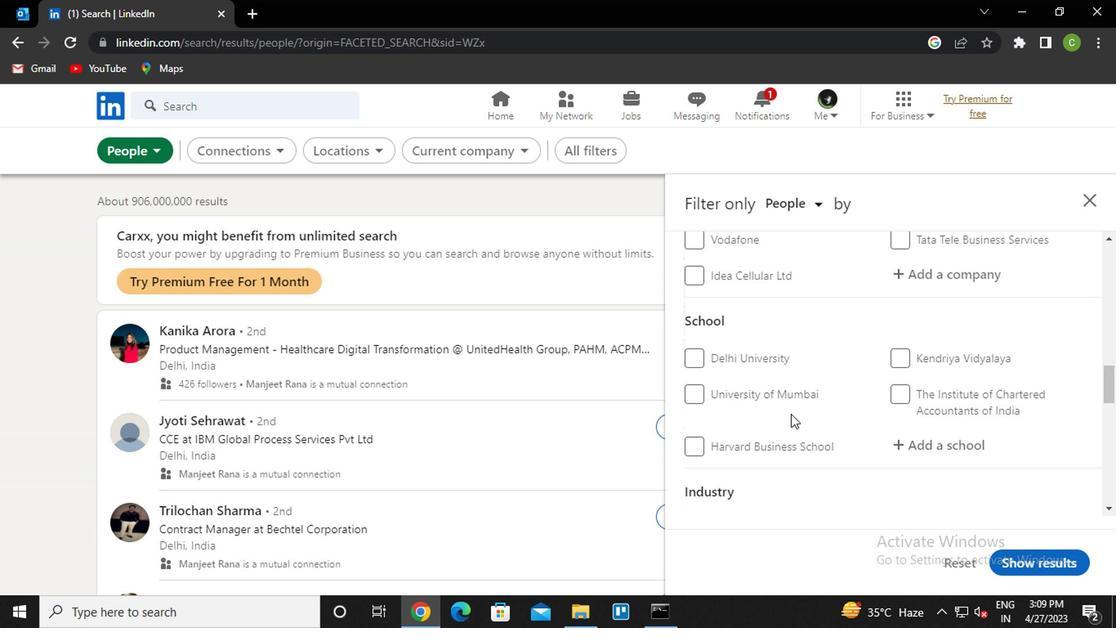 
Action: Mouse scrolled (788, 411) with delta (0, 0)
Screenshot: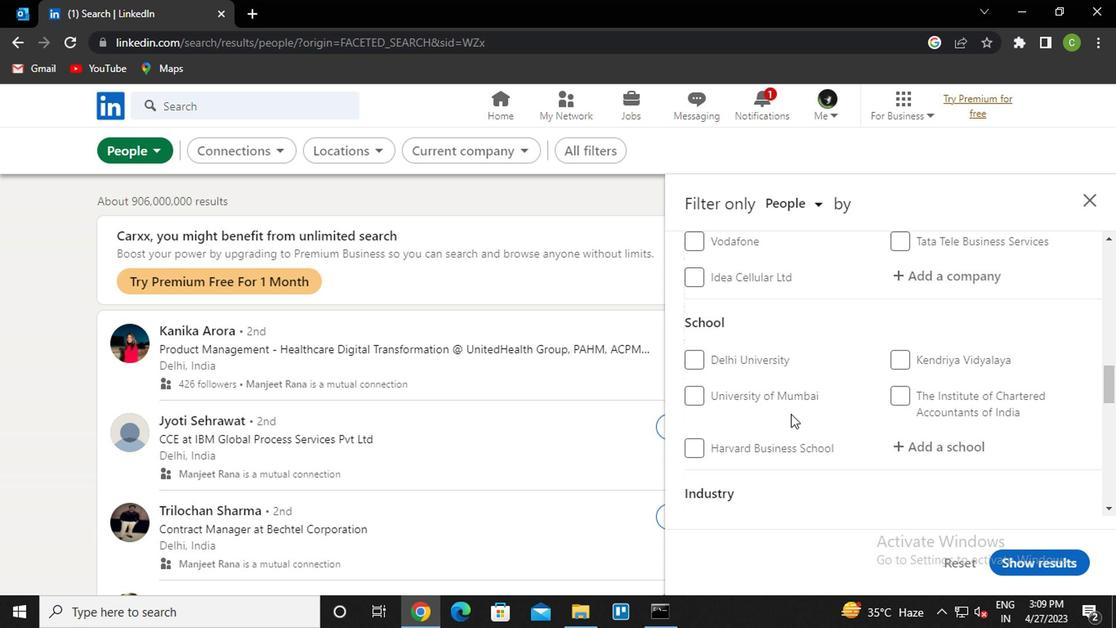 
Action: Mouse scrolled (788, 411) with delta (0, 0)
Screenshot: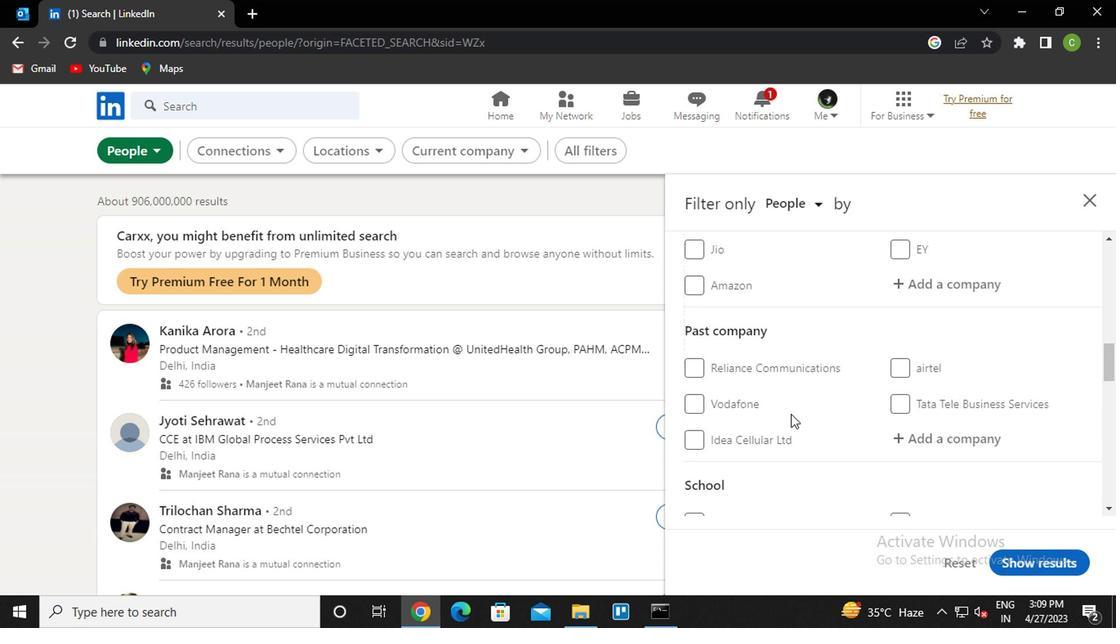 
Action: Mouse moved to (918, 367)
Screenshot: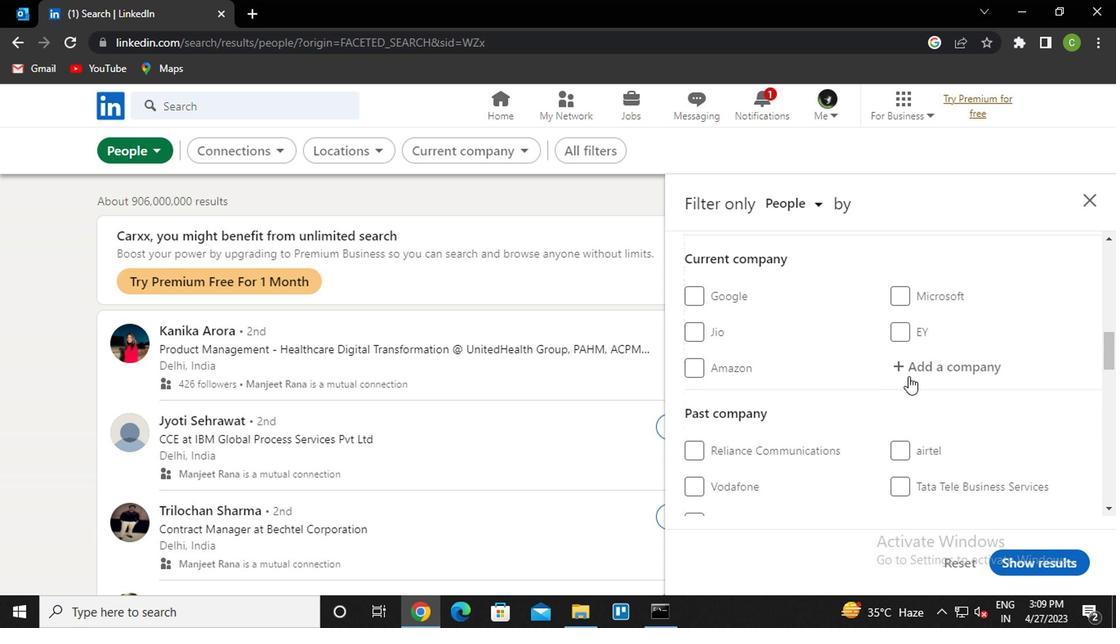 
Action: Mouse pressed left at (918, 367)
Screenshot: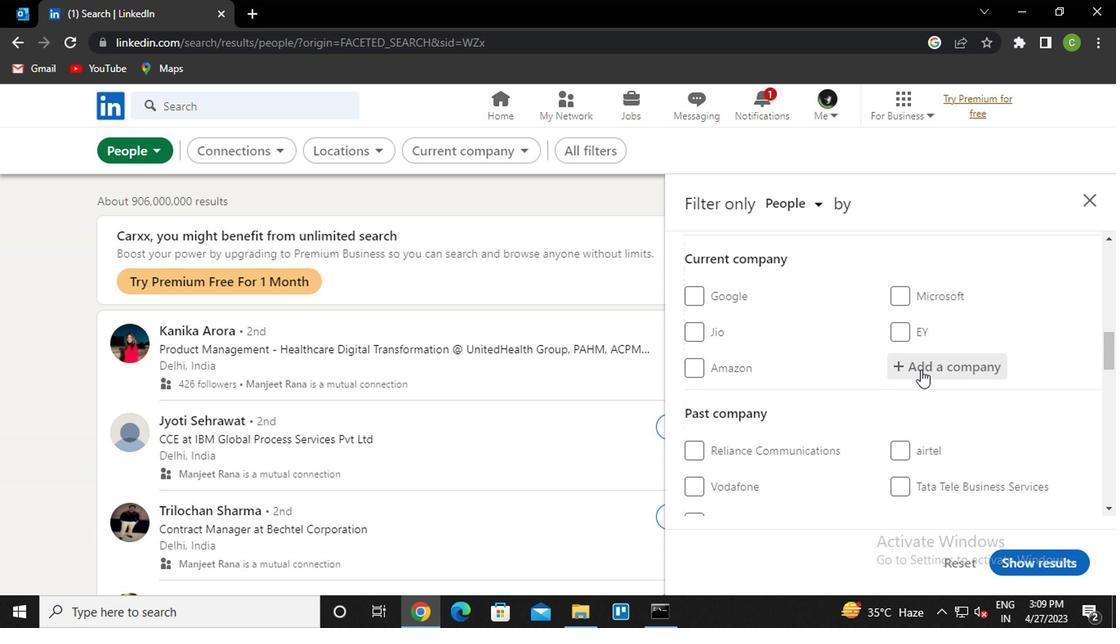 
Action: Key pressed <Key.caps_lock>knr<Key.space>m<Key.caps_lock>ana<Key.down><Key.enter>
Screenshot: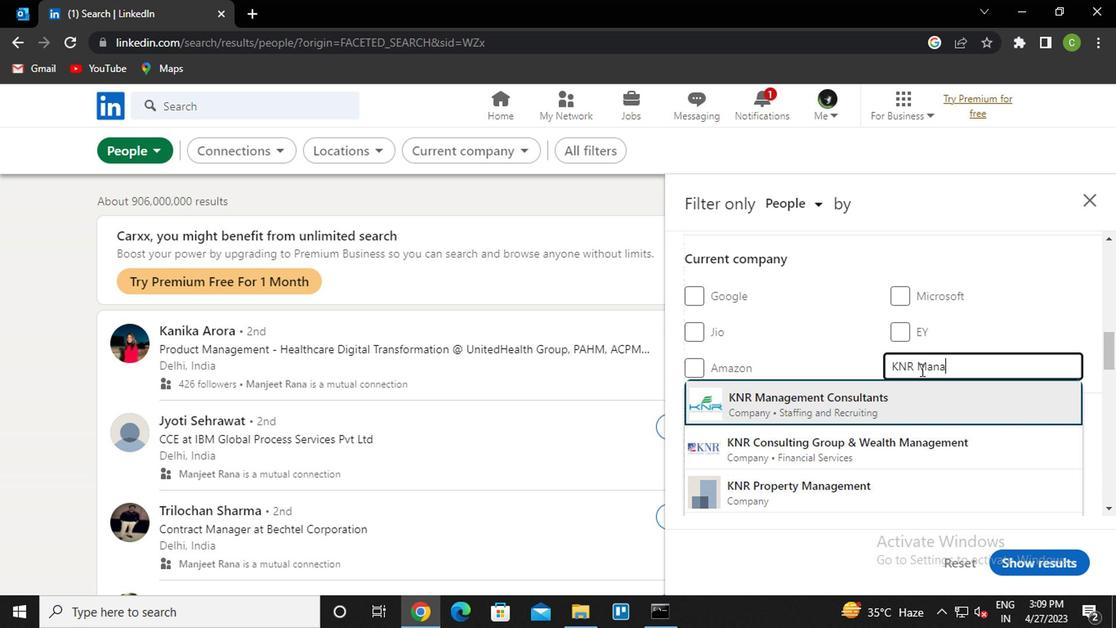
Action: Mouse scrolled (918, 367) with delta (0, 0)
Screenshot: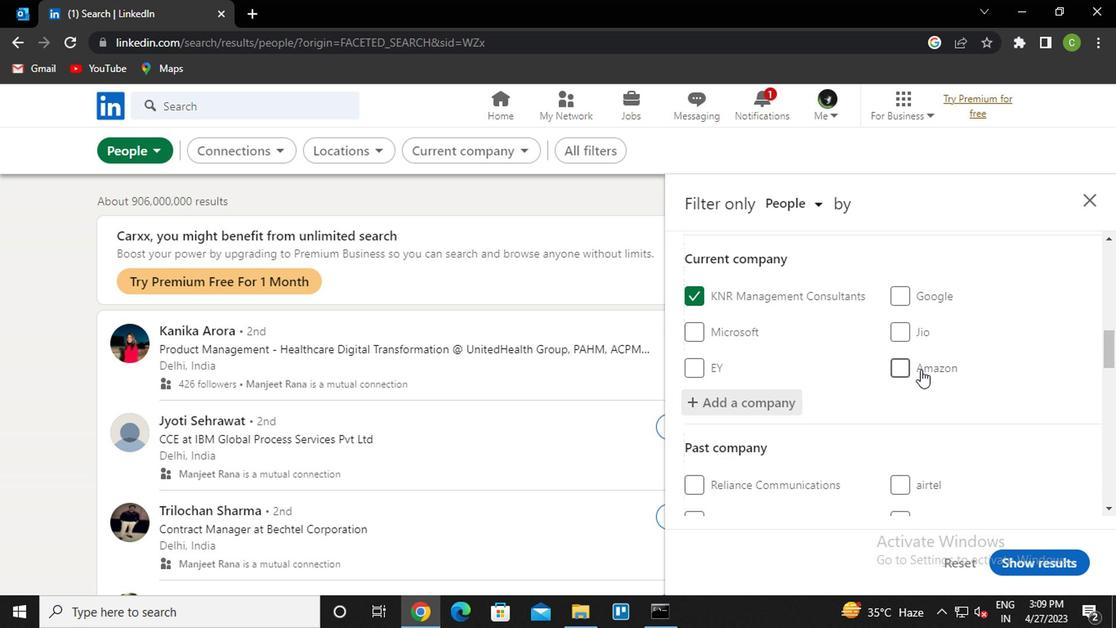 
Action: Mouse moved to (909, 373)
Screenshot: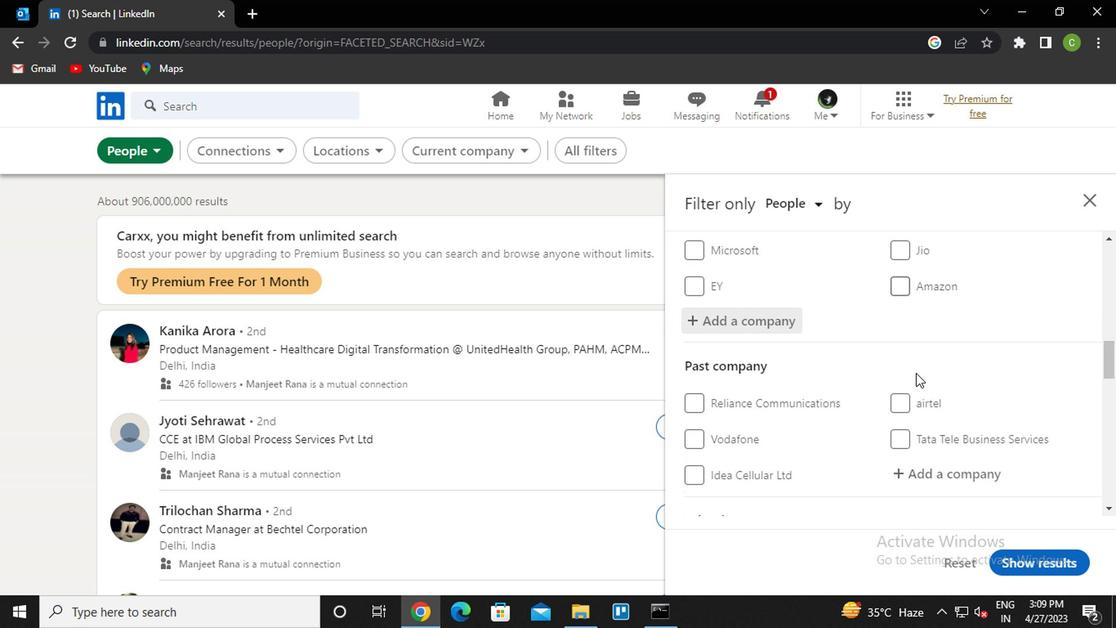 
Action: Mouse scrolled (909, 372) with delta (0, 0)
Screenshot: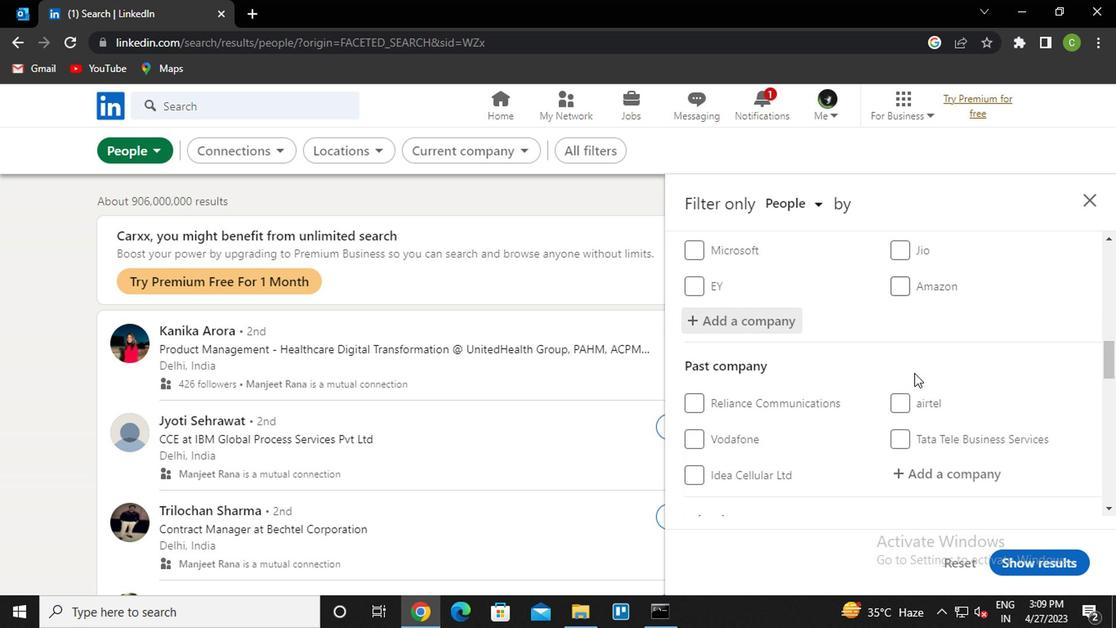 
Action: Mouse moved to (907, 373)
Screenshot: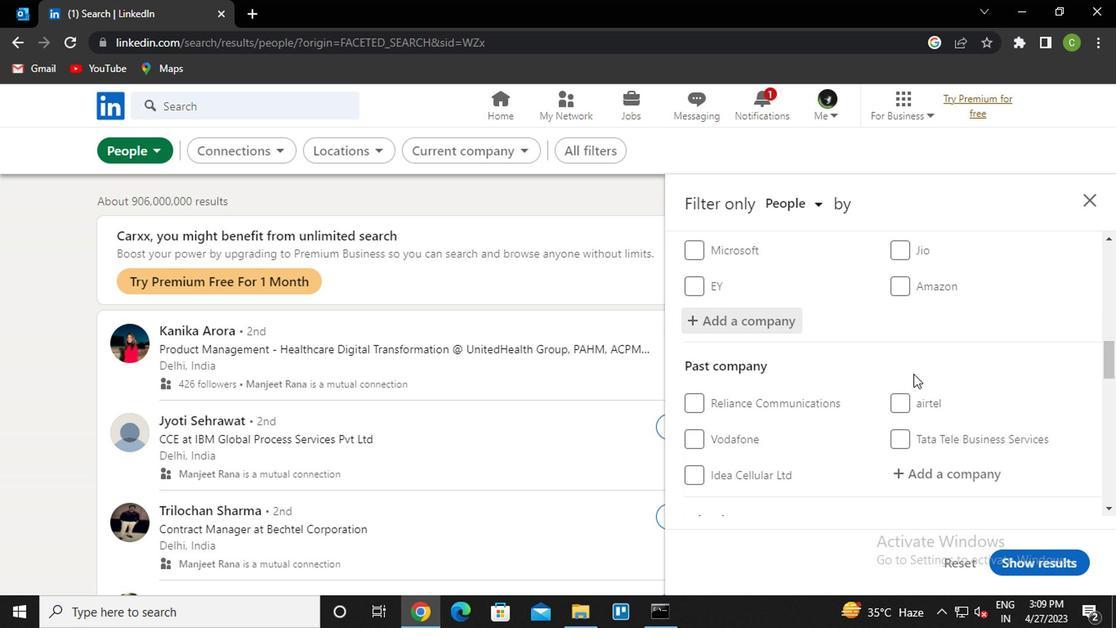 
Action: Mouse scrolled (907, 373) with delta (0, 0)
Screenshot: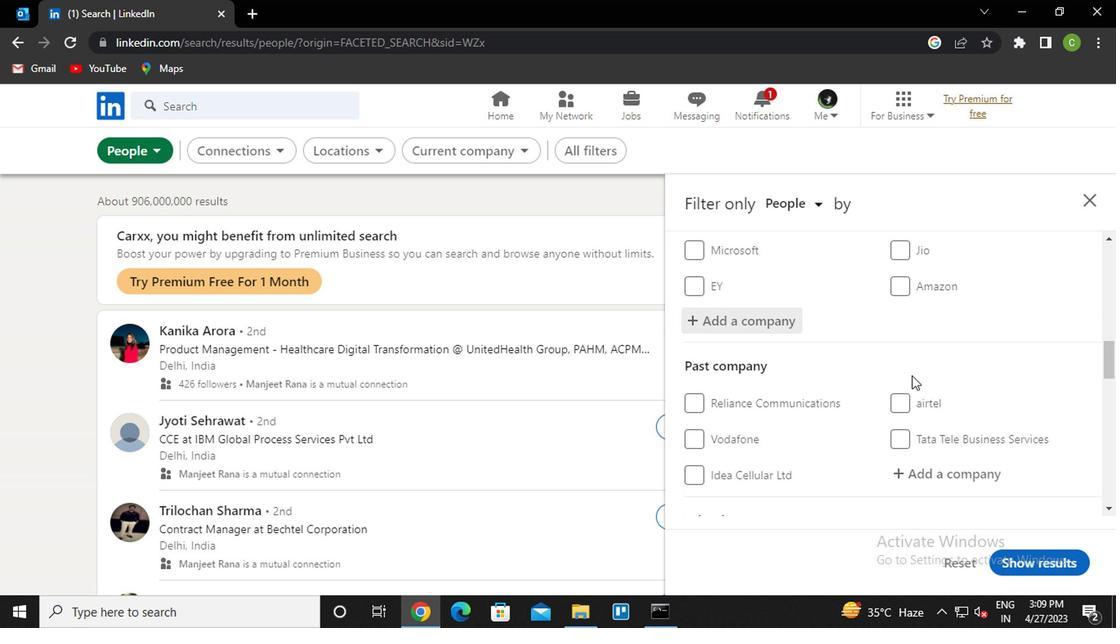 
Action: Mouse scrolled (907, 373) with delta (0, 0)
Screenshot: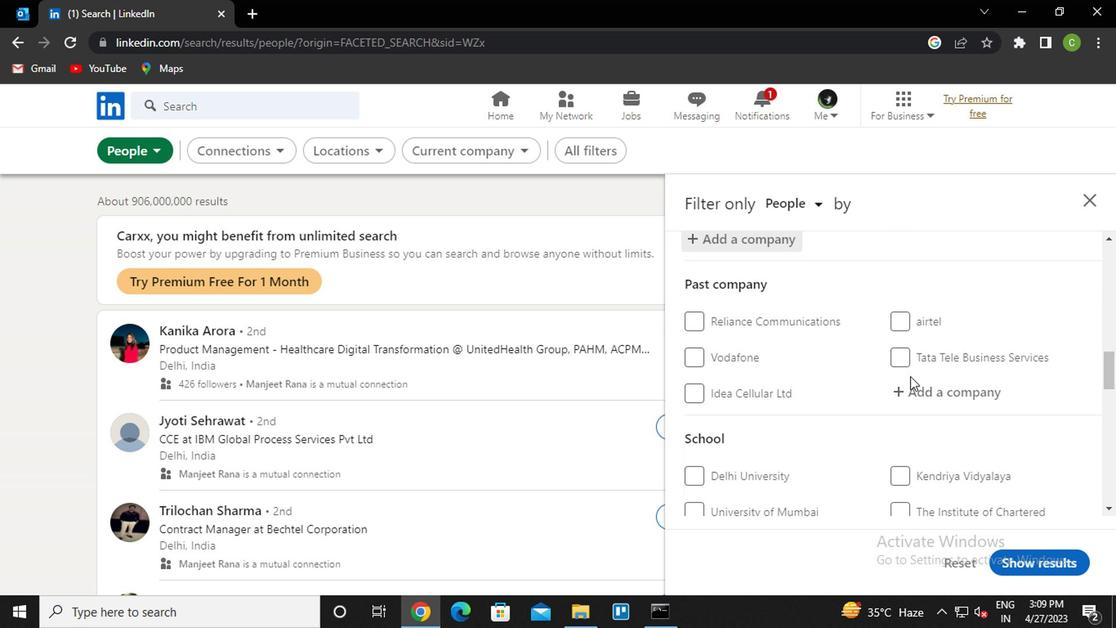 
Action: Mouse moved to (931, 401)
Screenshot: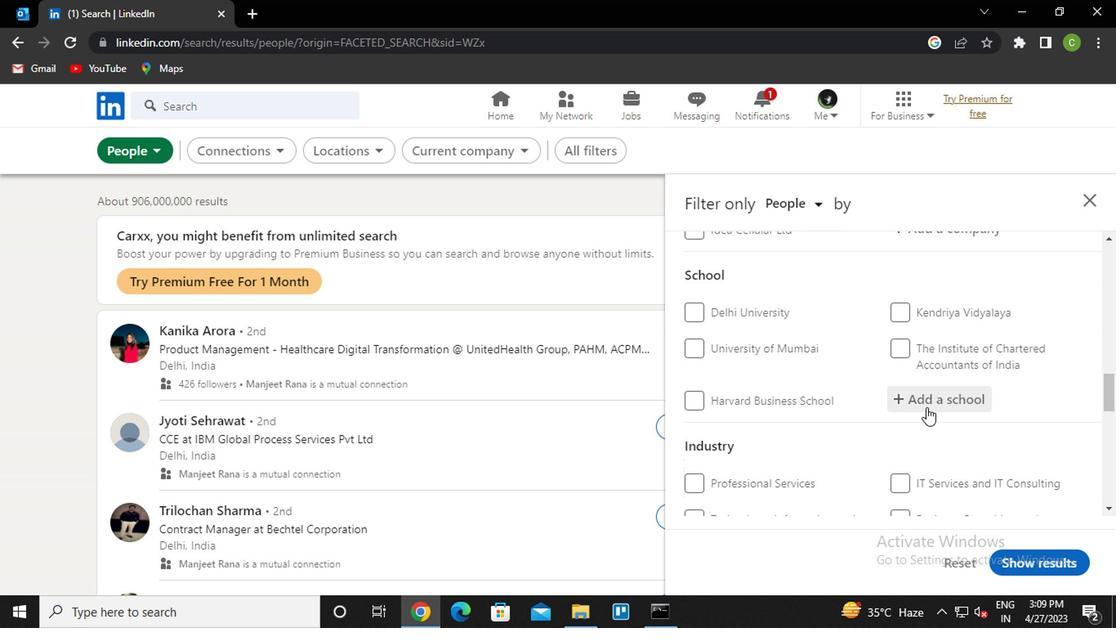 
Action: Mouse pressed left at (931, 401)
Screenshot: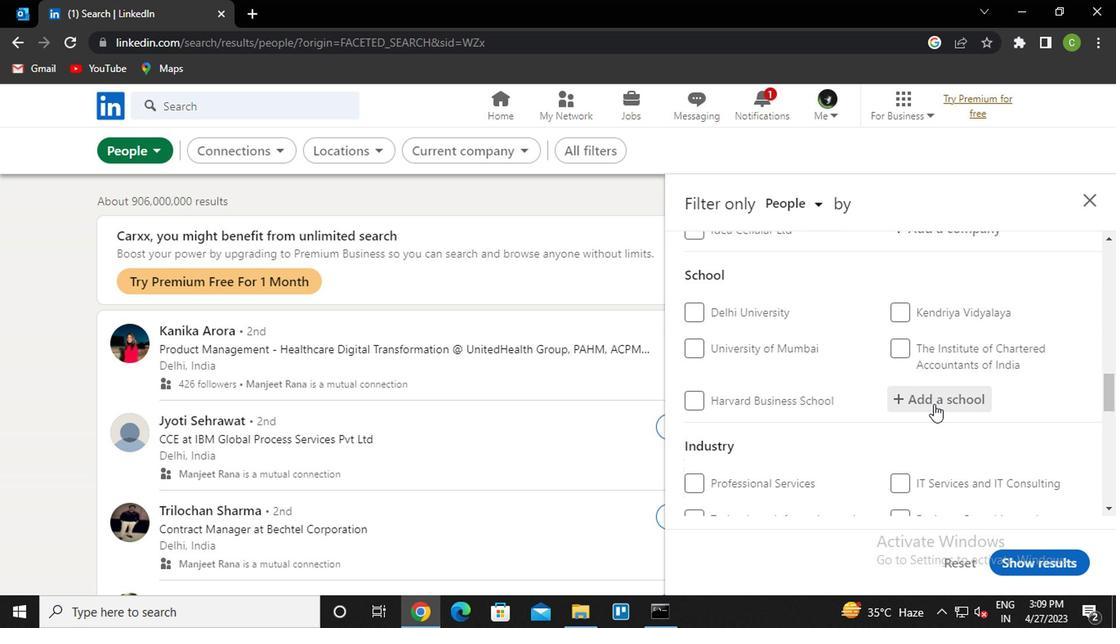 
Action: Key pressed <Key.caps_lock>d<Key.caps_lock>ayananda<Key.space><Key.caps_lock>s<Key.caps_lock>agar<Key.down><Key.enter>
Screenshot: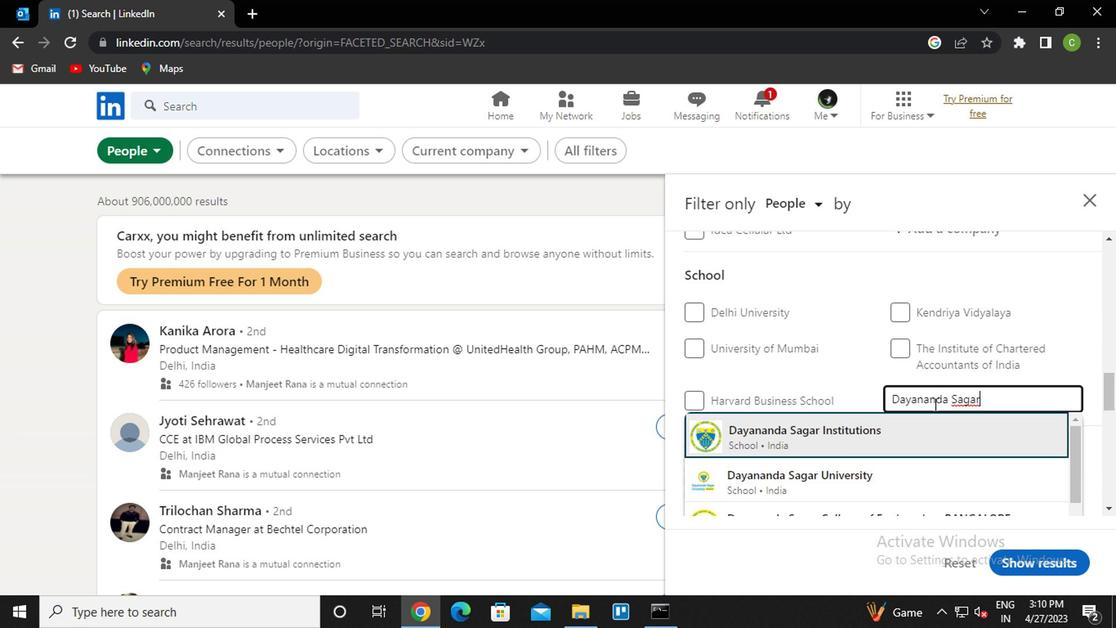 
Action: Mouse scrolled (931, 400) with delta (0, 0)
Screenshot: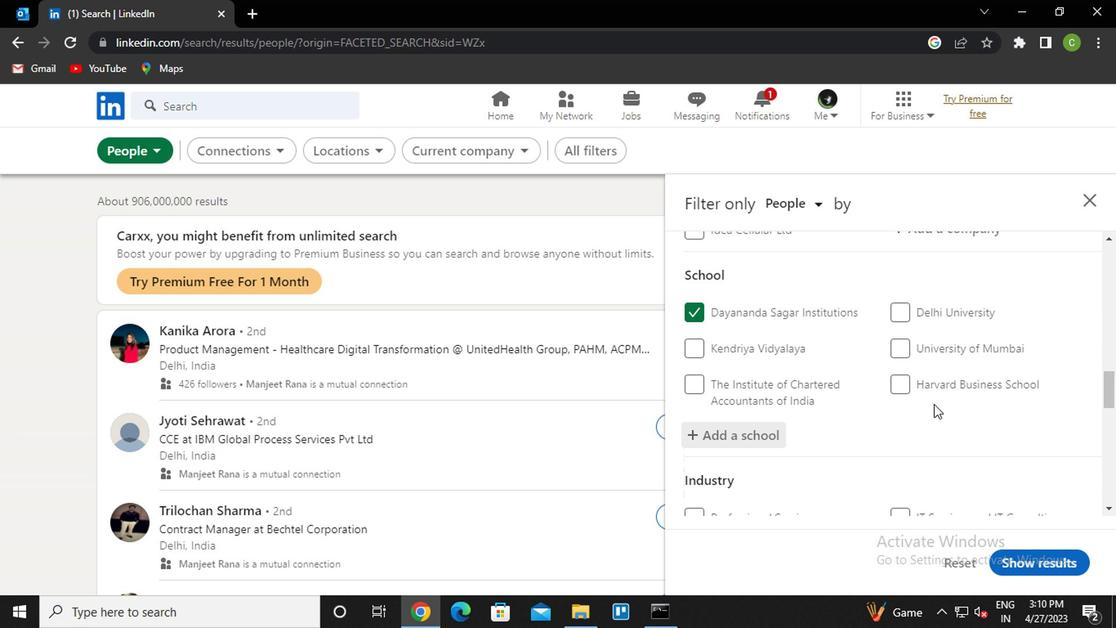 
Action: Mouse scrolled (931, 400) with delta (0, 0)
Screenshot: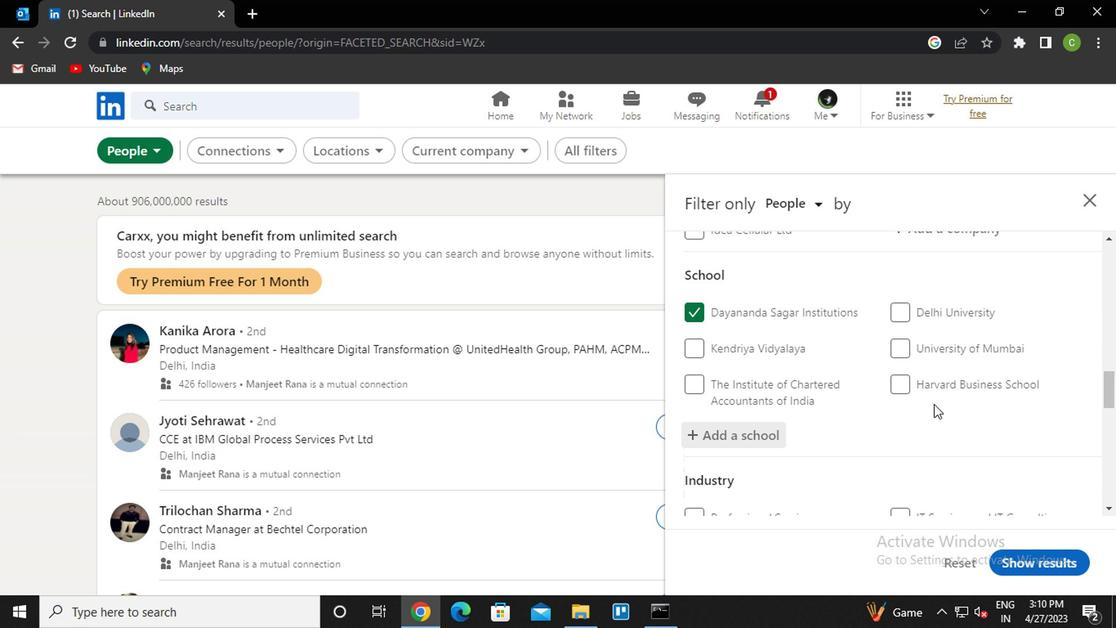 
Action: Mouse moved to (930, 400)
Screenshot: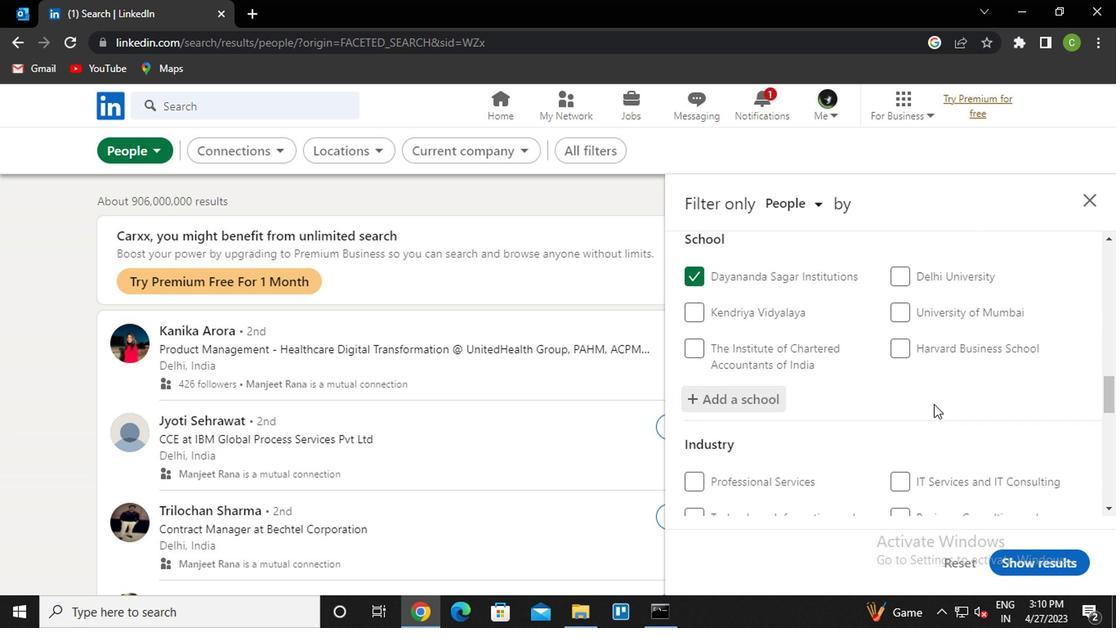 
Action: Mouse scrolled (930, 400) with delta (0, 0)
Screenshot: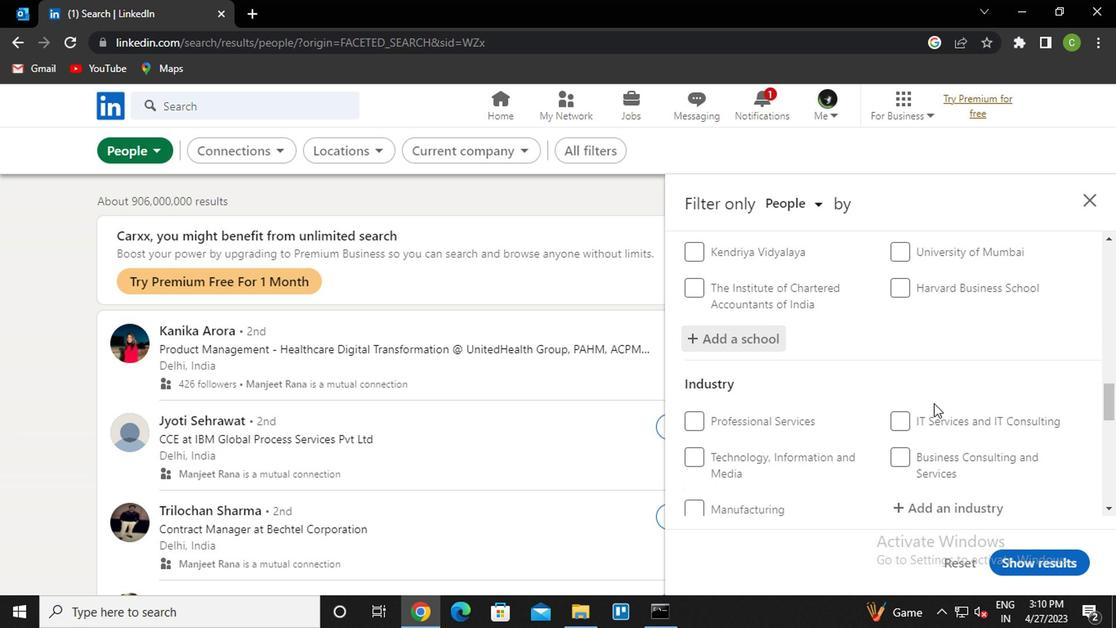 
Action: Mouse moved to (955, 361)
Screenshot: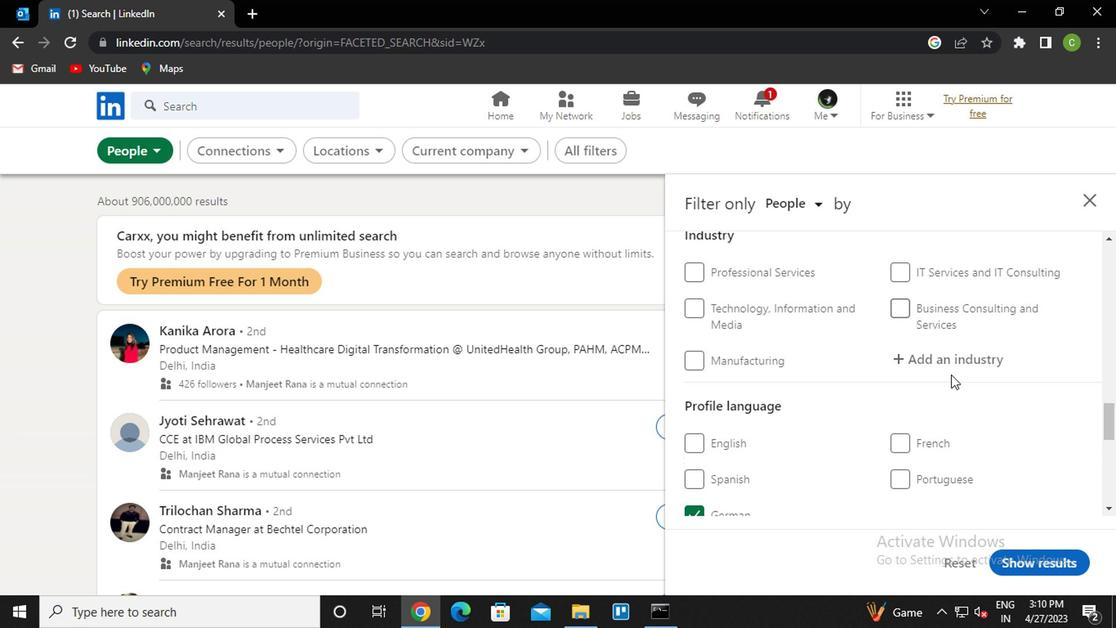 
Action: Mouse pressed left at (955, 361)
Screenshot: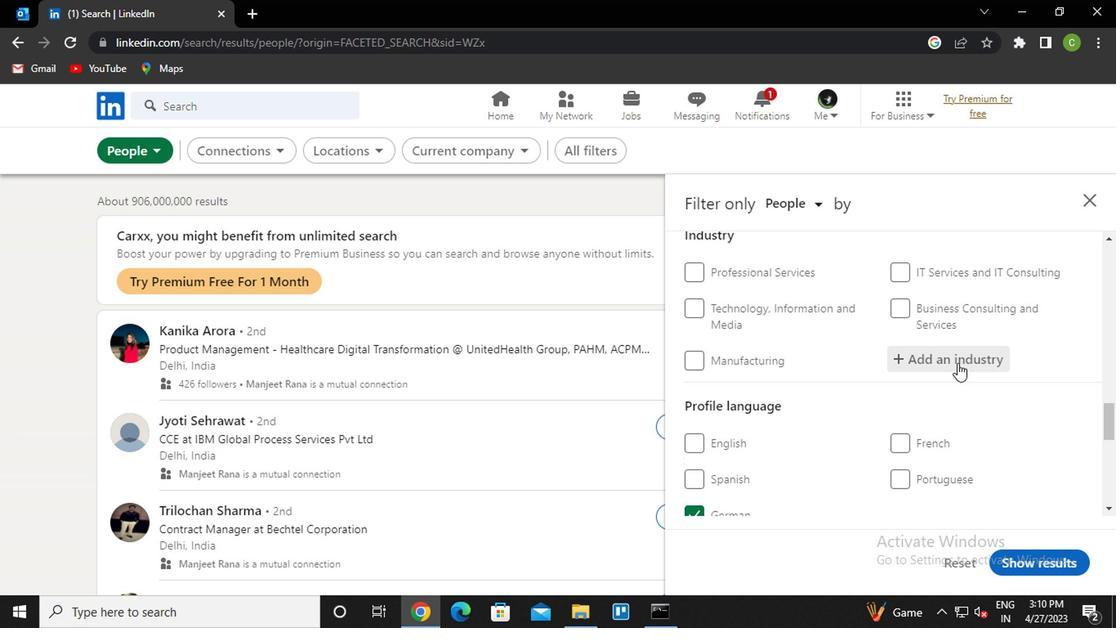 
Action: Key pressed <Key.caps_lock>h<Key.caps_lock>ospitals<Key.down><Key.down><Key.enter>
Screenshot: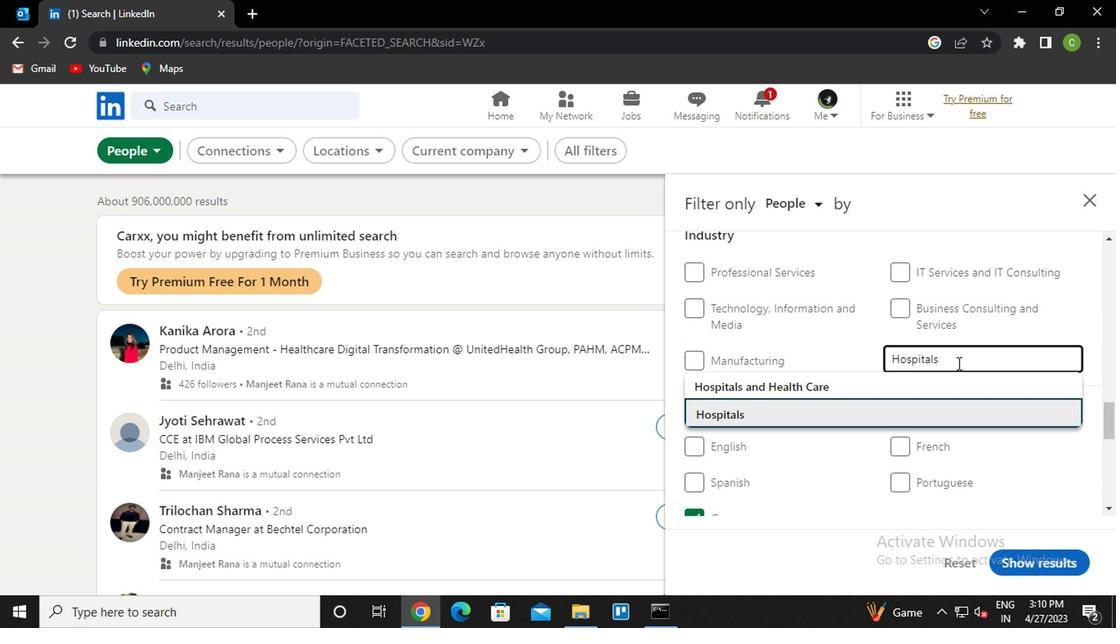 
Action: Mouse moved to (946, 368)
Screenshot: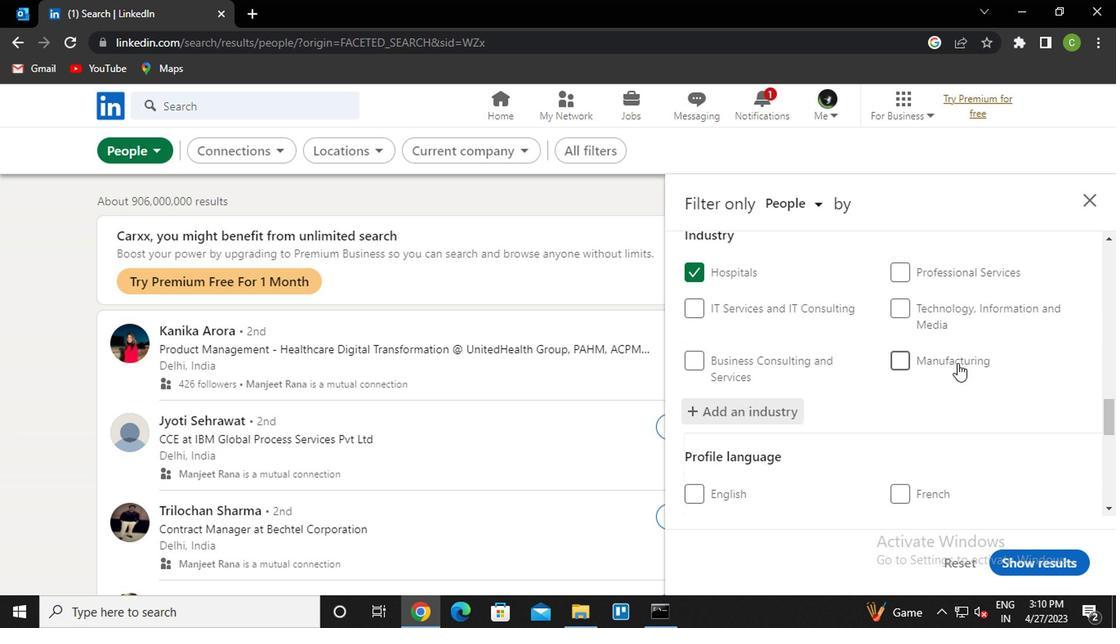 
Action: Mouse scrolled (946, 367) with delta (0, -1)
Screenshot: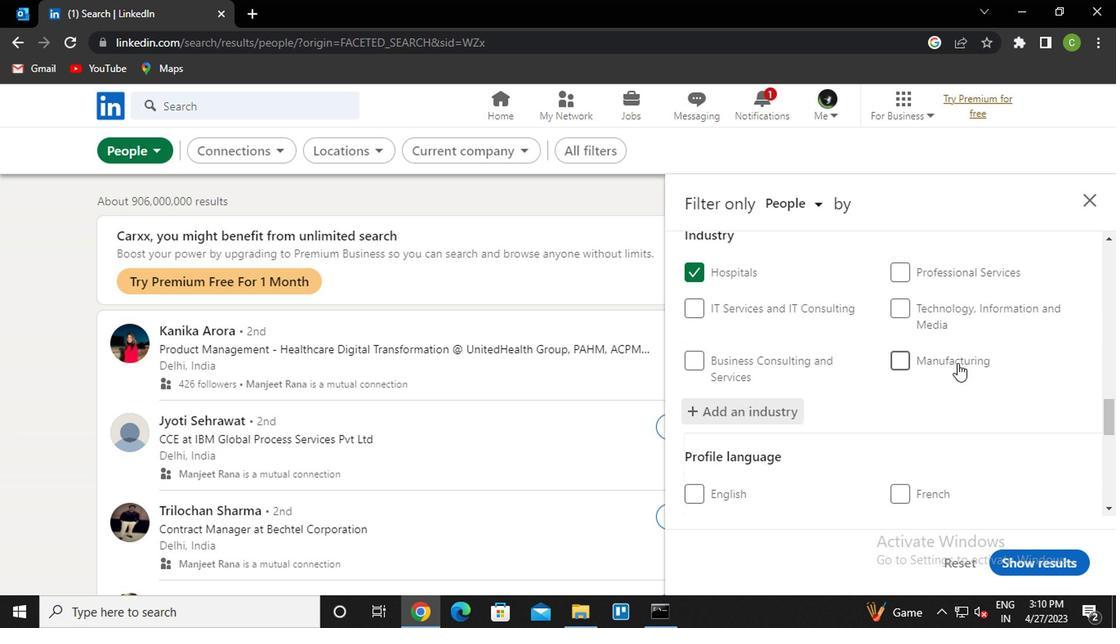 
Action: Mouse moved to (942, 371)
Screenshot: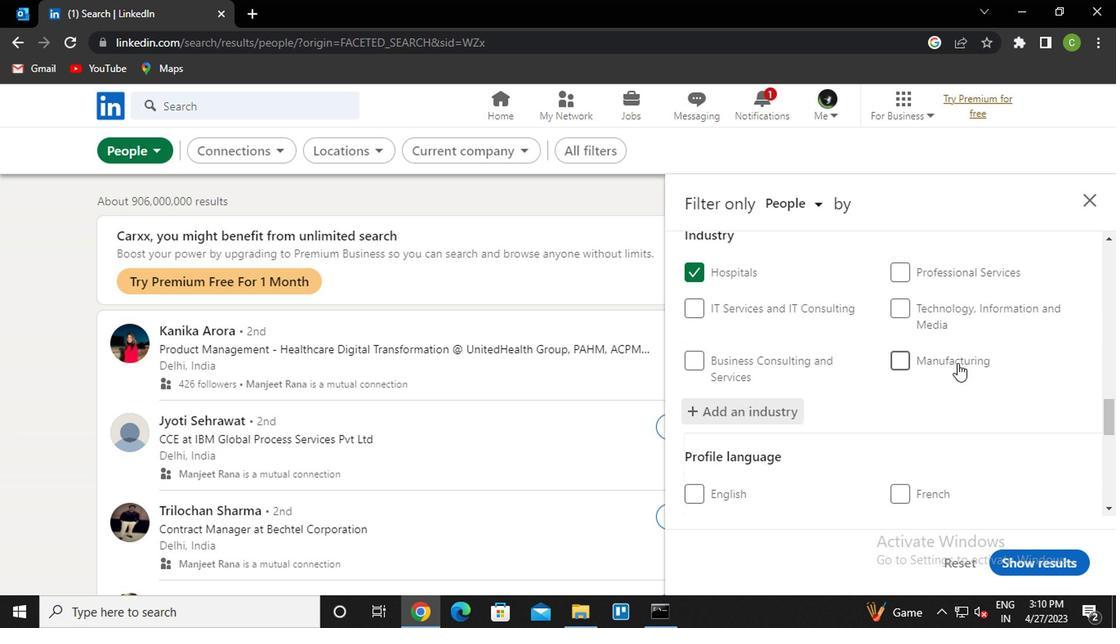 
Action: Mouse scrolled (942, 371) with delta (0, 0)
Screenshot: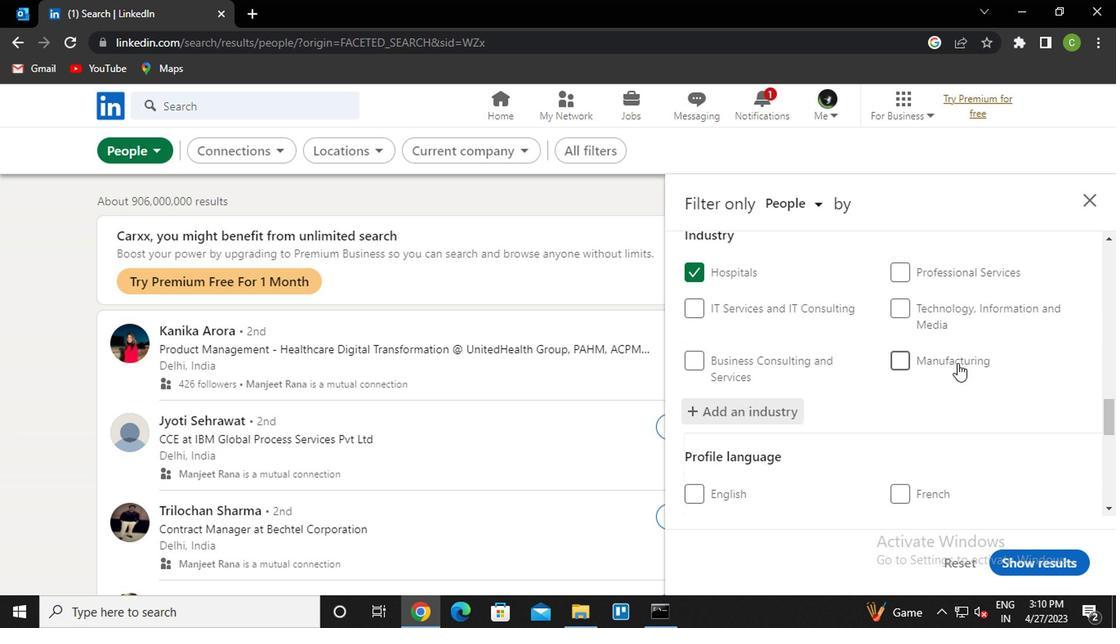 
Action: Mouse scrolled (942, 371) with delta (0, 0)
Screenshot: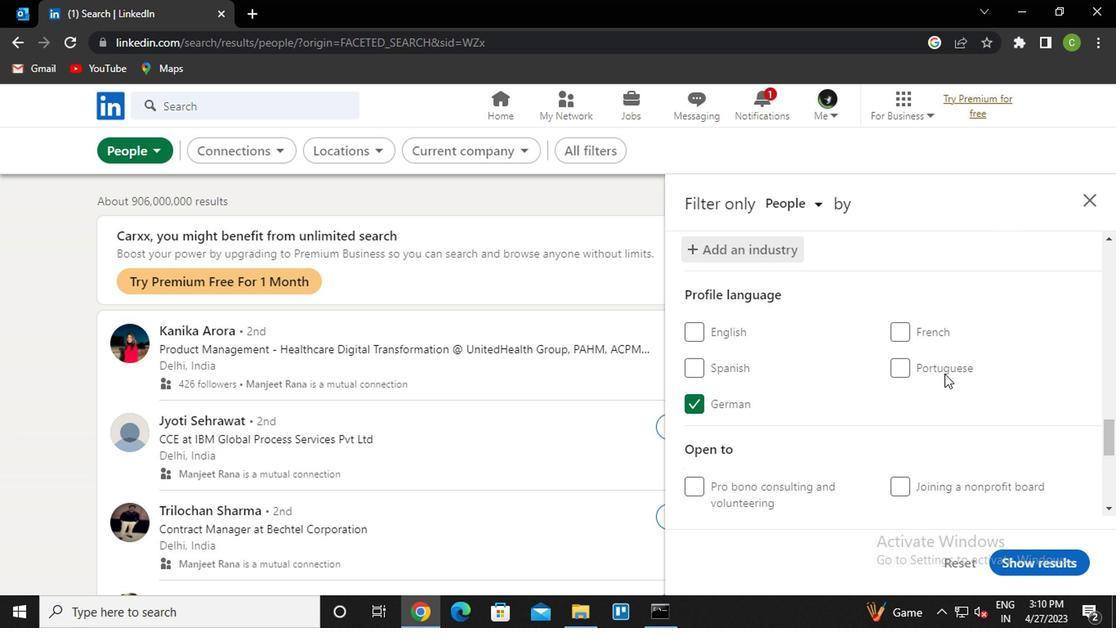 
Action: Mouse scrolled (942, 371) with delta (0, 0)
Screenshot: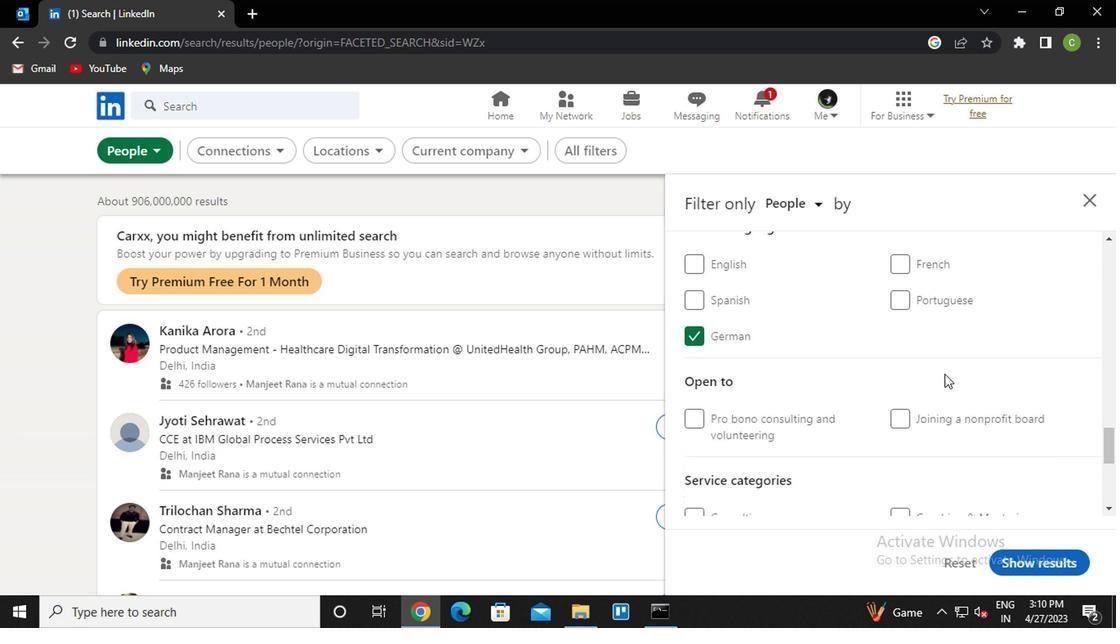 
Action: Mouse moved to (914, 367)
Screenshot: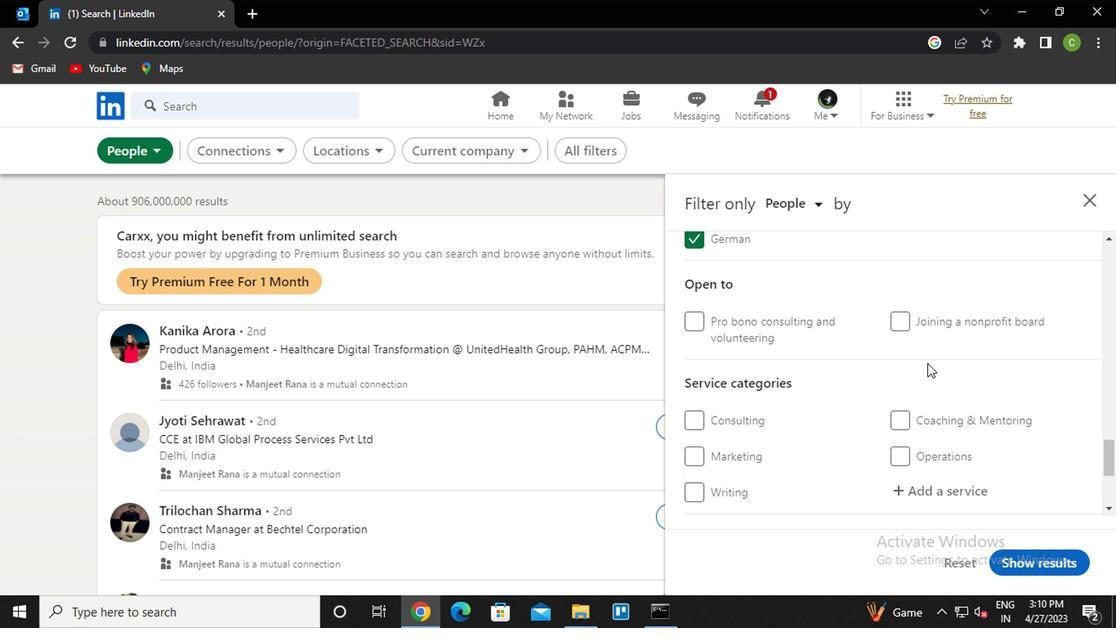 
Action: Mouse scrolled (914, 367) with delta (0, 0)
Screenshot: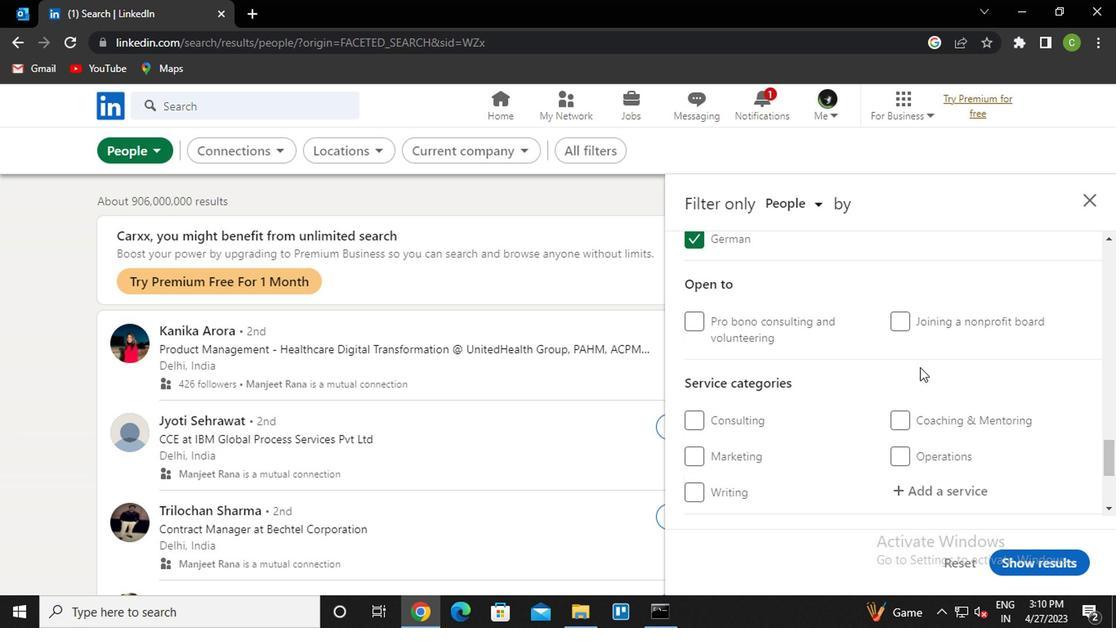 
Action: Mouse scrolled (914, 367) with delta (0, 0)
Screenshot: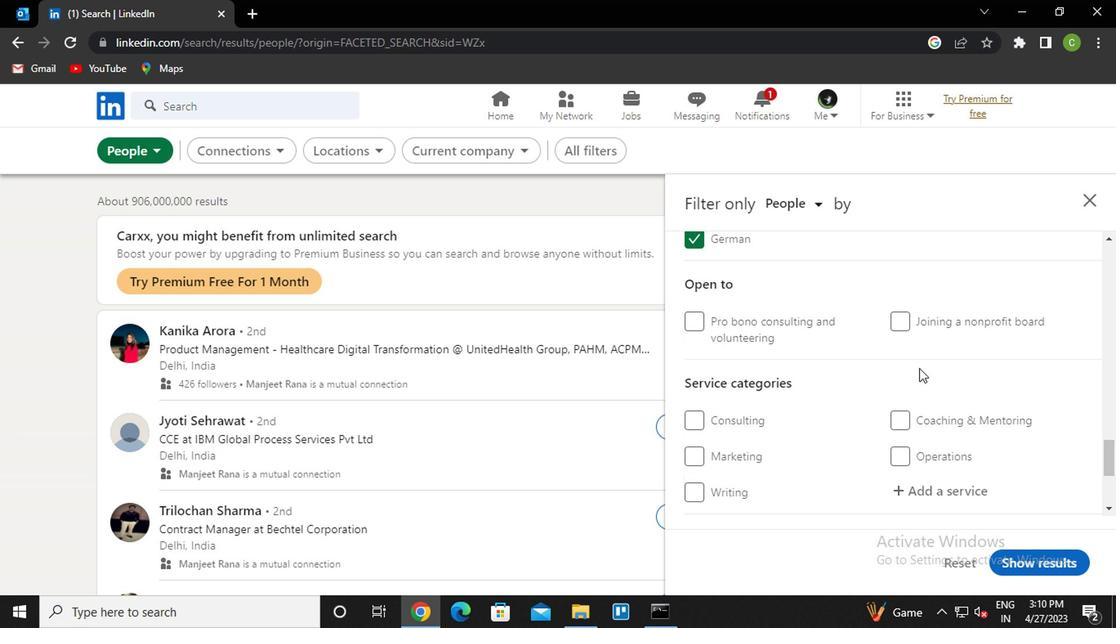 
Action: Mouse moved to (918, 330)
Screenshot: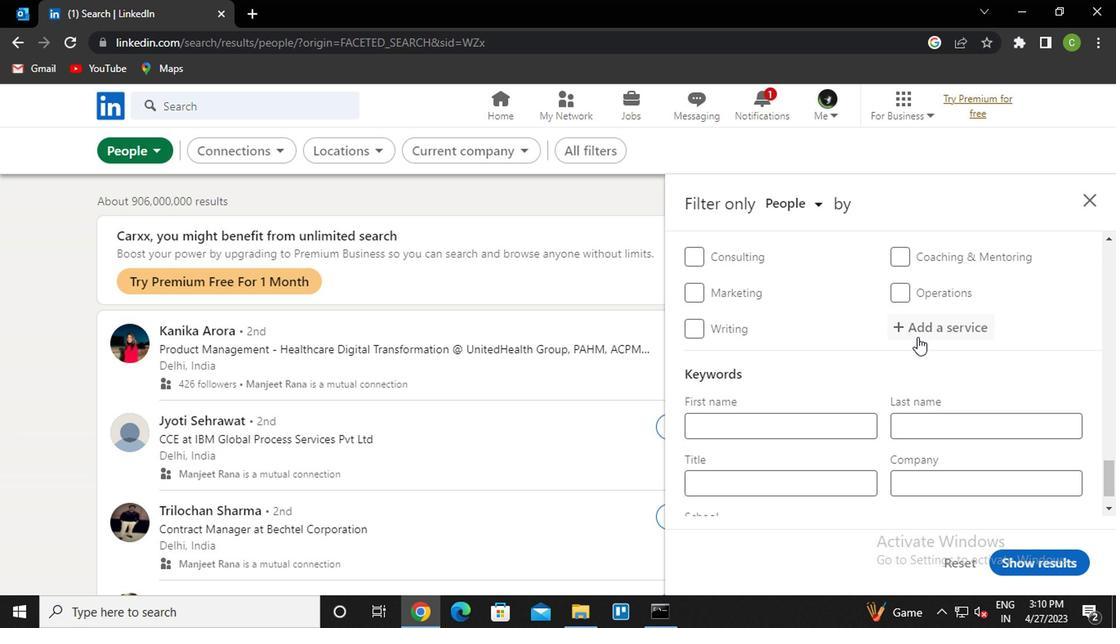
Action: Mouse pressed left at (918, 330)
Screenshot: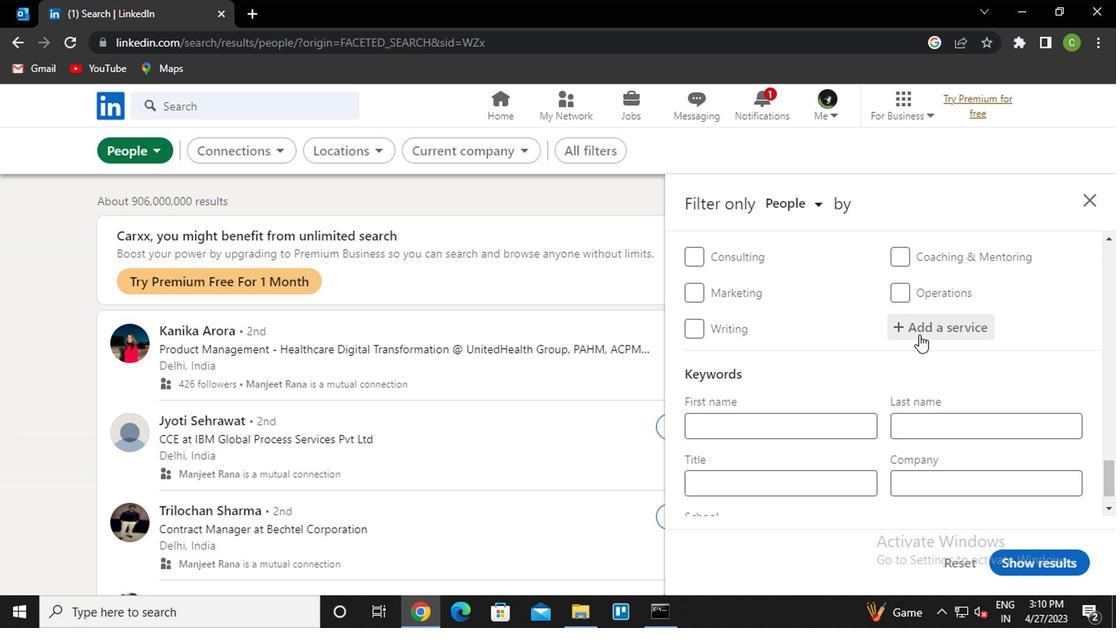 
Action: Key pressed <Key.caps_lock>t<Key.caps_lock>eam<Key.space><Key.backspace><Key.space><Key.down><Key.enter>
Screenshot: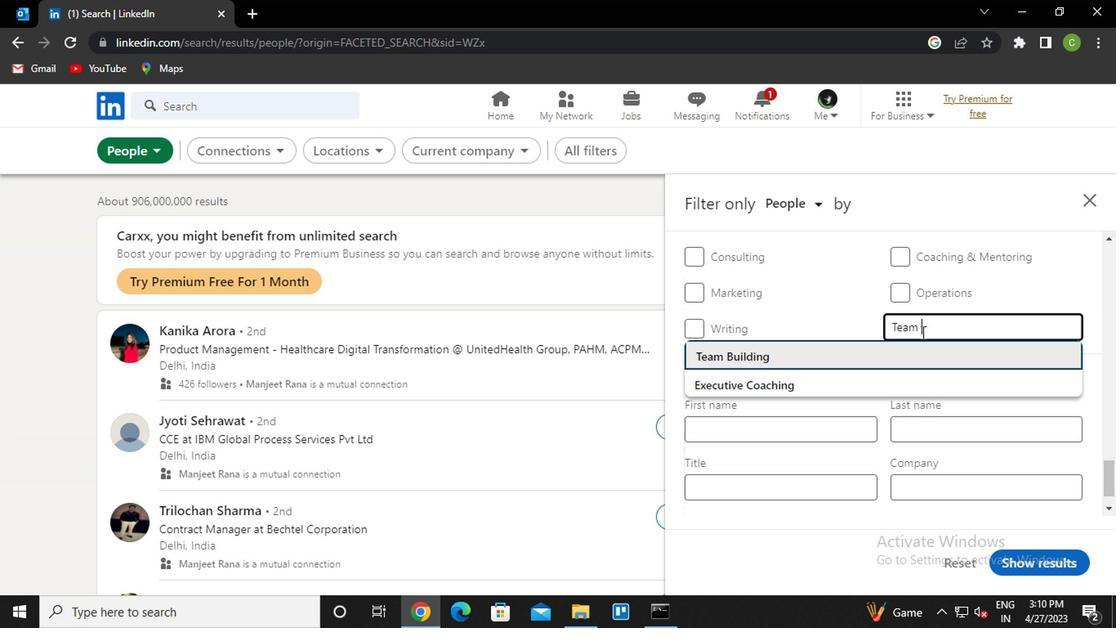 
Action: Mouse scrolled (918, 329) with delta (0, -1)
Screenshot: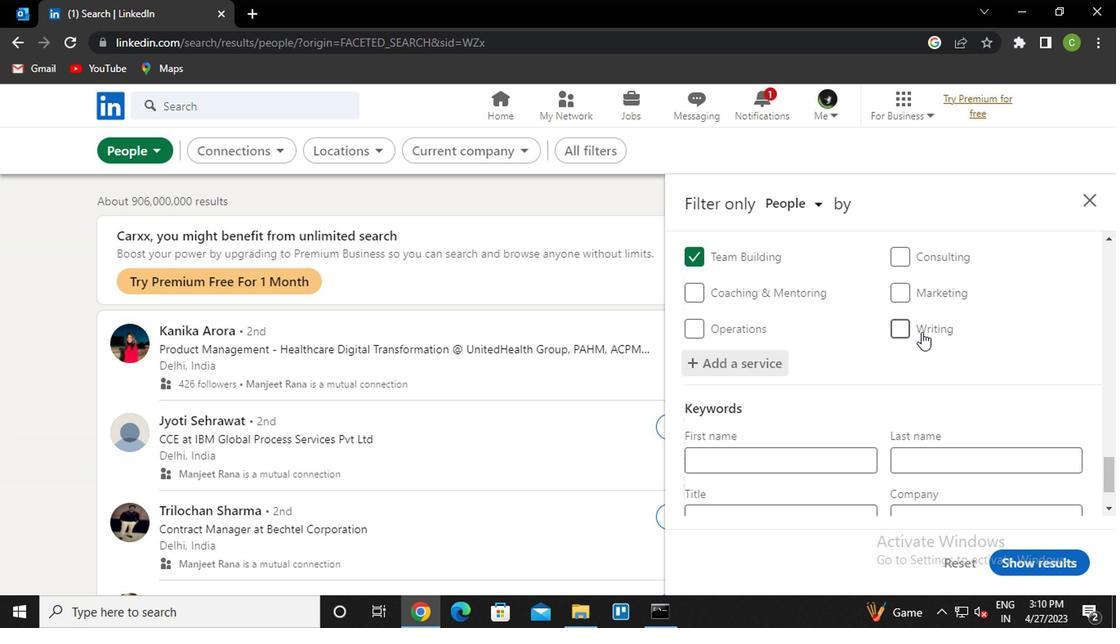 
Action: Mouse scrolled (918, 329) with delta (0, -1)
Screenshot: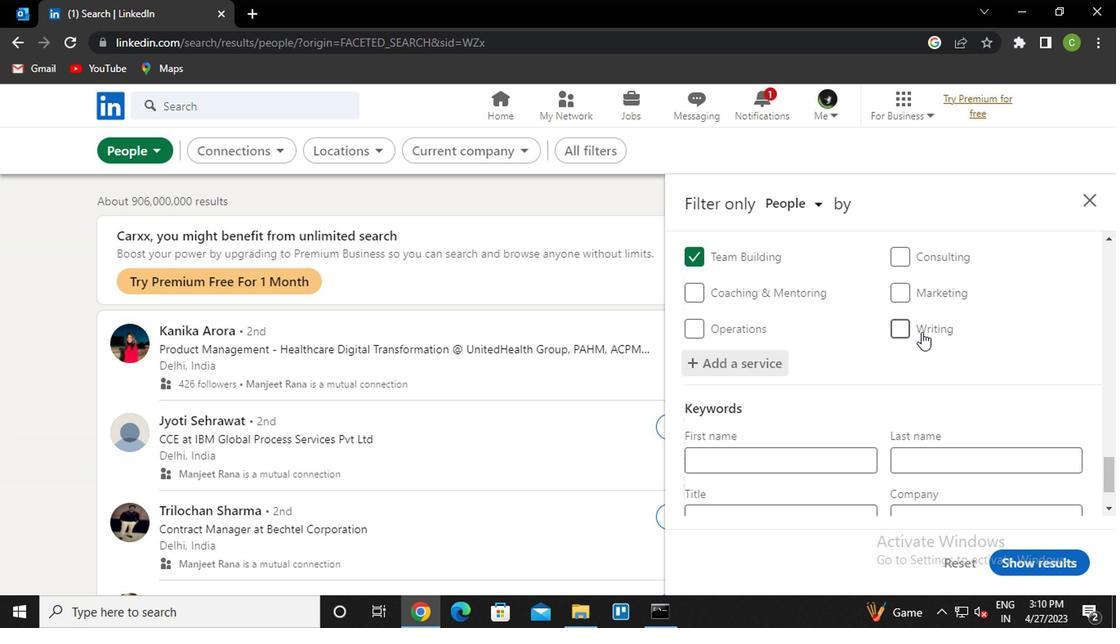 
Action: Mouse scrolled (918, 329) with delta (0, -1)
Screenshot: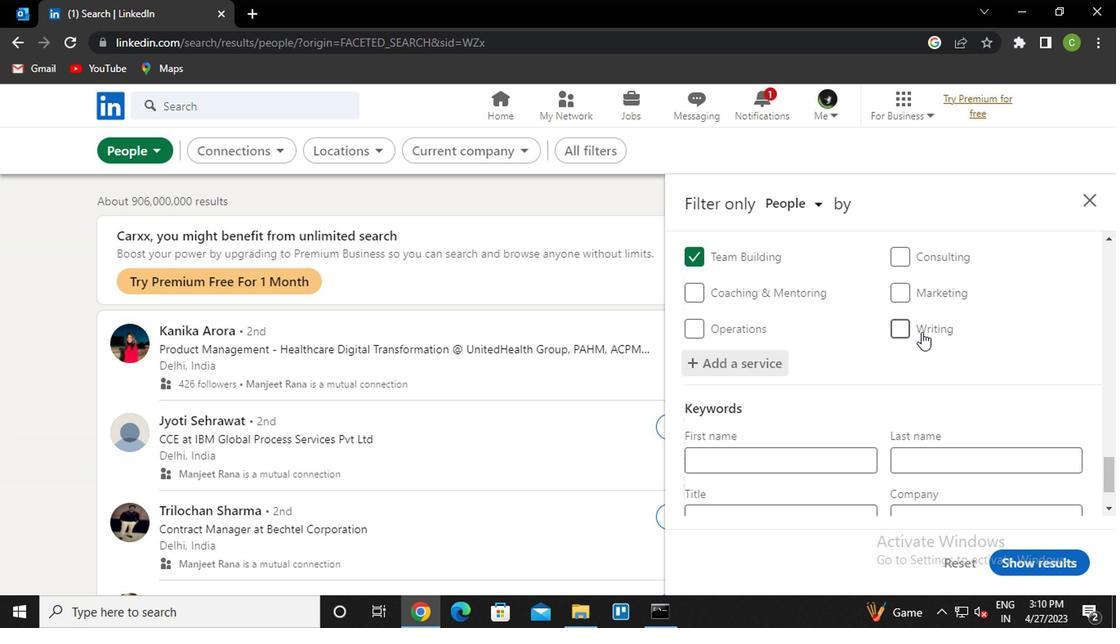 
Action: Mouse scrolled (918, 329) with delta (0, -1)
Screenshot: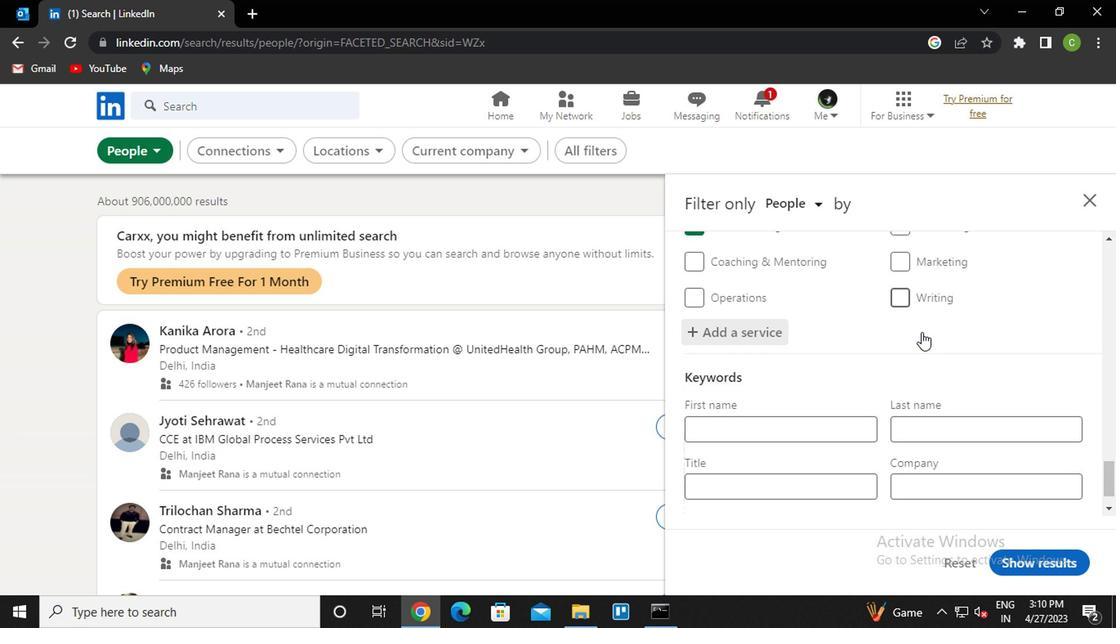 
Action: Mouse moved to (816, 429)
Screenshot: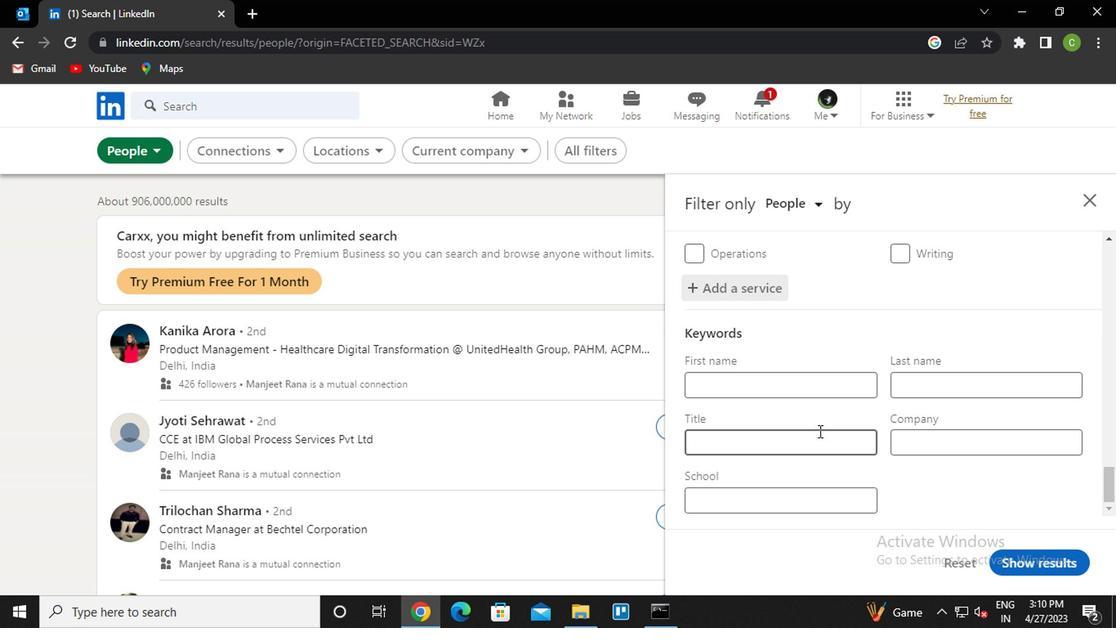 
Action: Mouse pressed left at (816, 429)
Screenshot: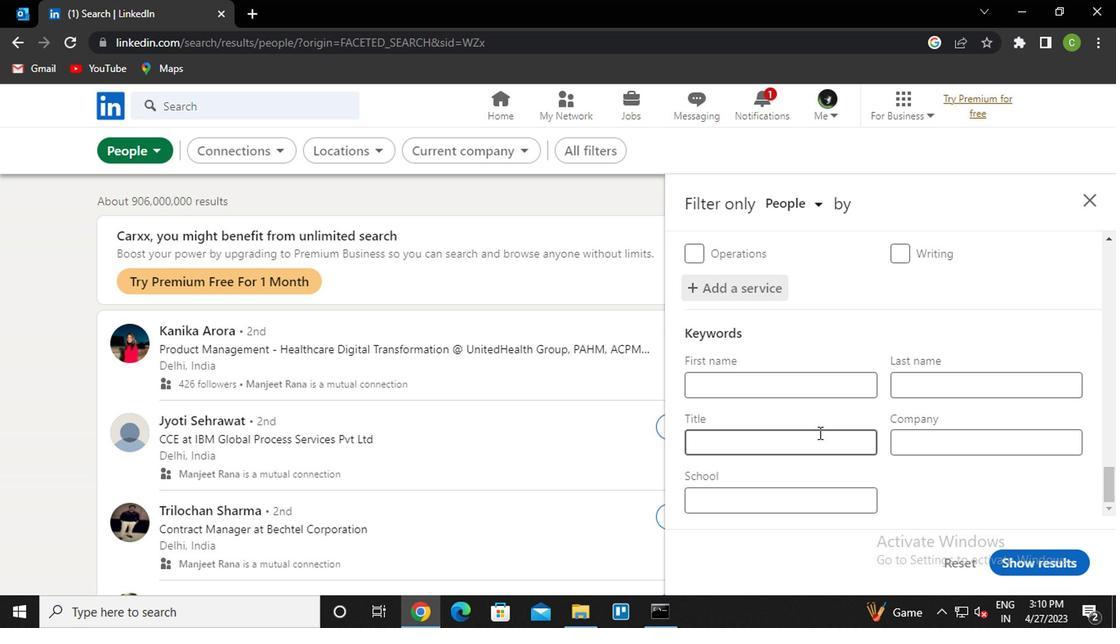 
Action: Key pressed <Key.caps_lock>s<Key.caps_lock>ales<Key.space><Key.caps_lock>r<Key.caps_lock>epresentatives
Screenshot: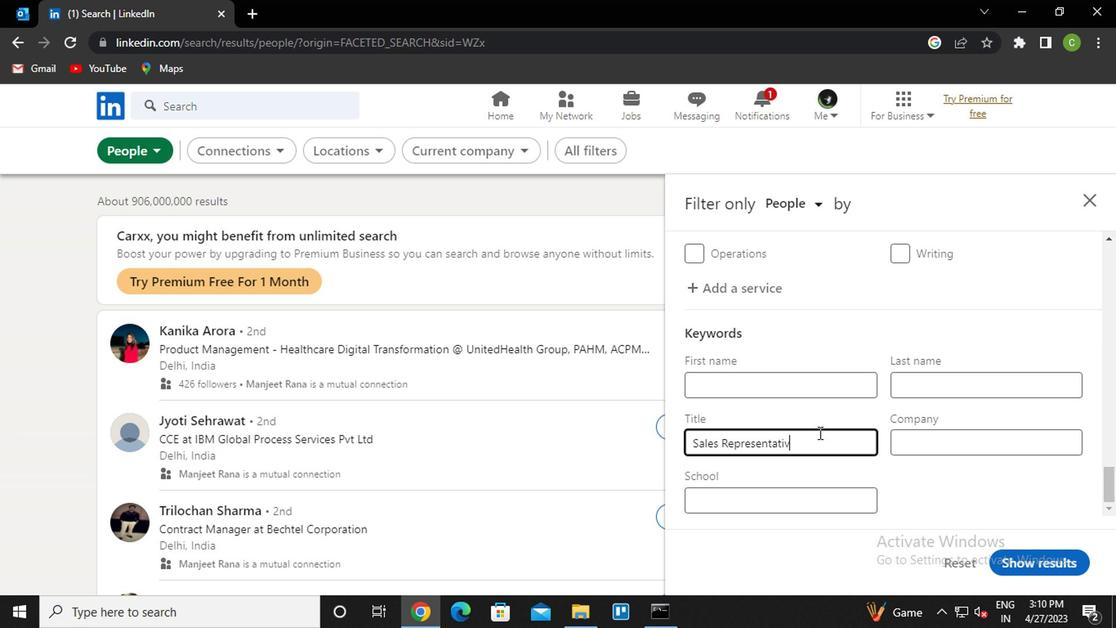 
Action: Mouse moved to (1031, 563)
Screenshot: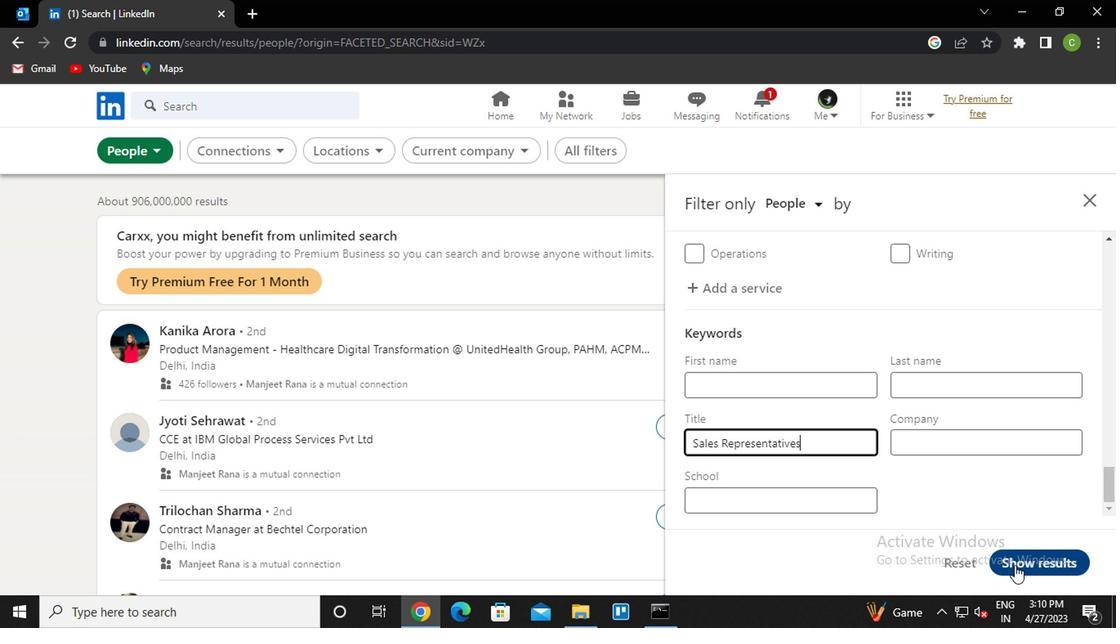 
Action: Mouse pressed left at (1031, 563)
Screenshot: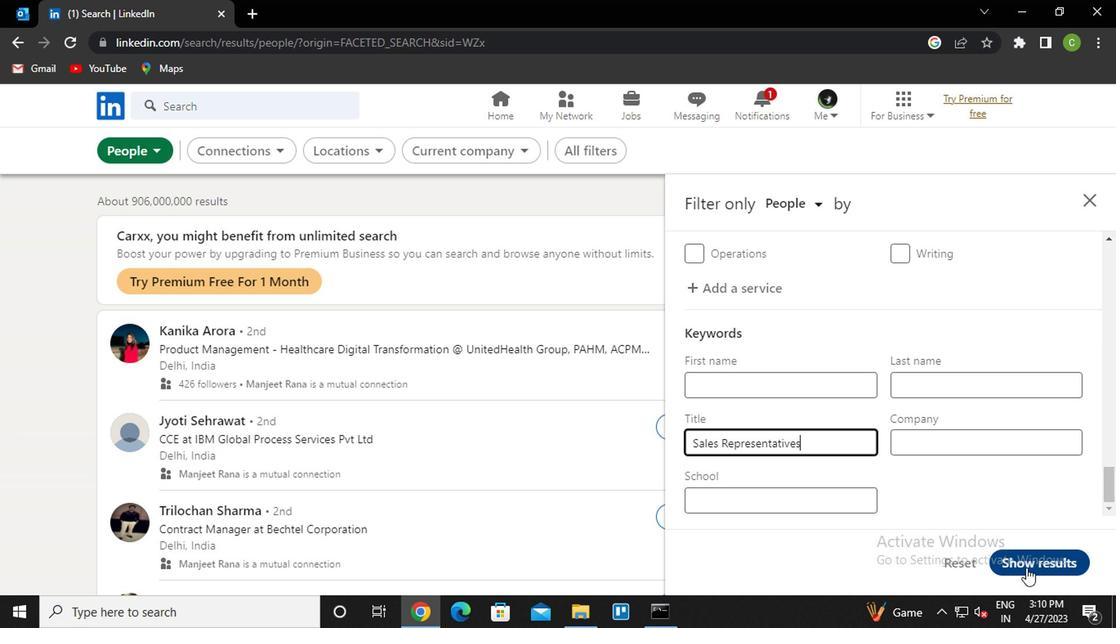 
Action: Mouse moved to (586, 467)
Screenshot: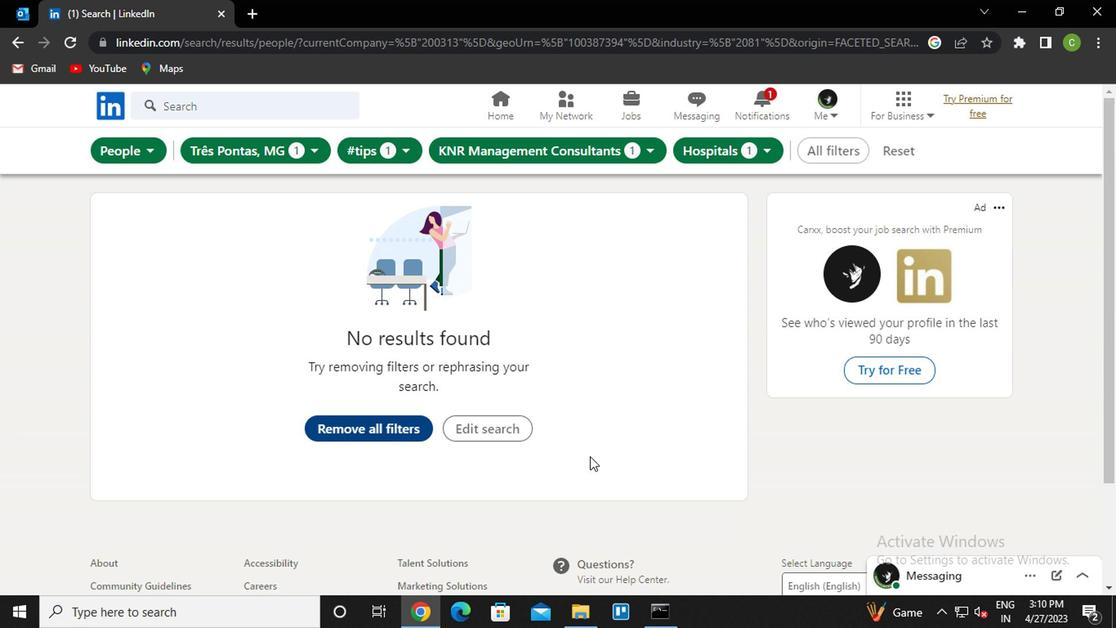 
Action: Key pressed <Key.f8>
Screenshot: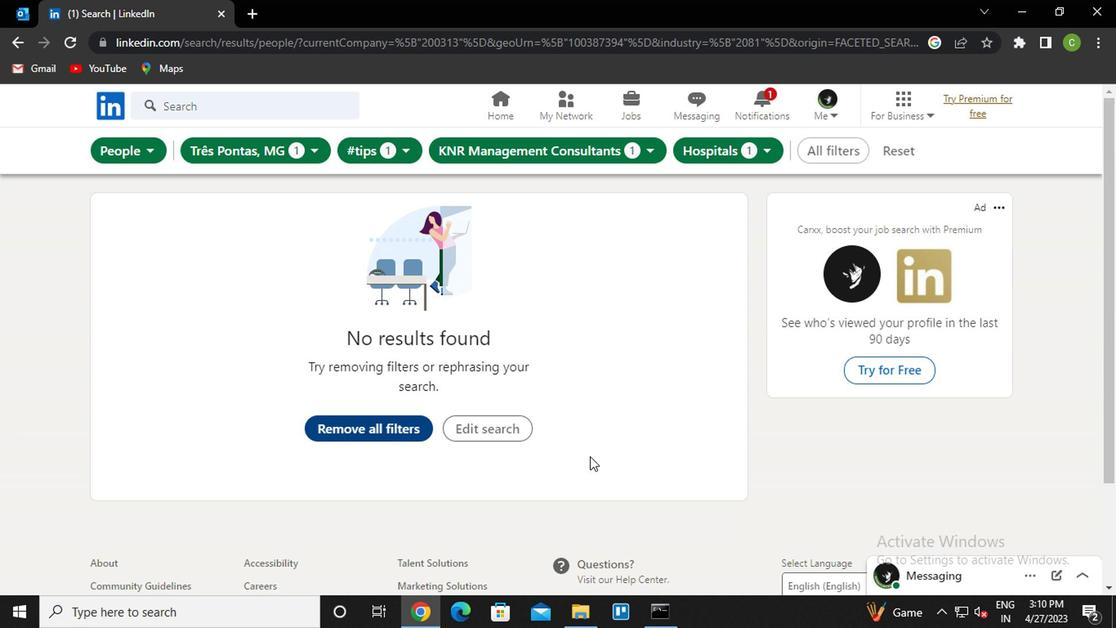 
